 Task: Plan a birthday party for your friend on the 8th at 6:00 PM.
Action: Mouse moved to (77, 112)
Screenshot: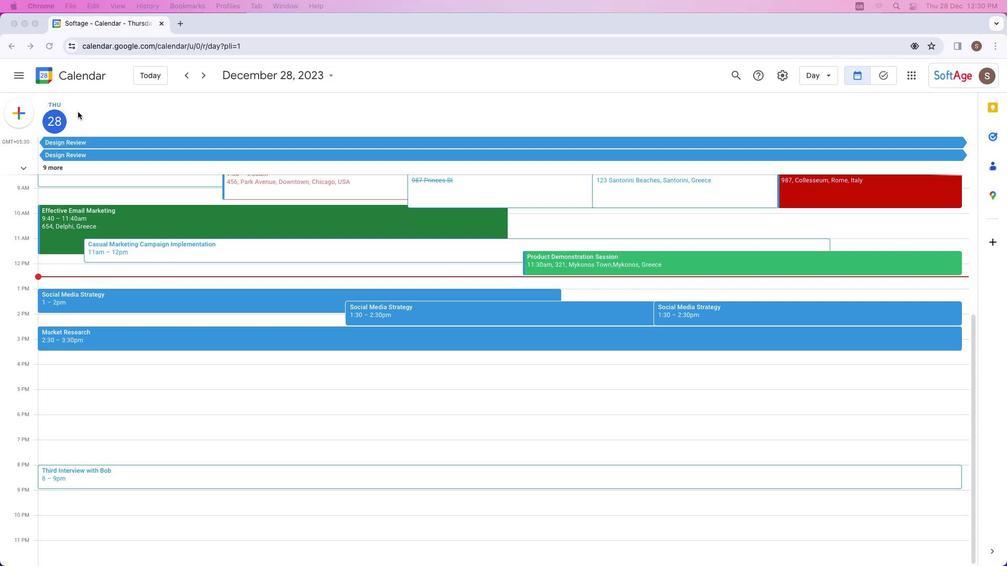 
Action: Mouse pressed left at (77, 112)
Screenshot: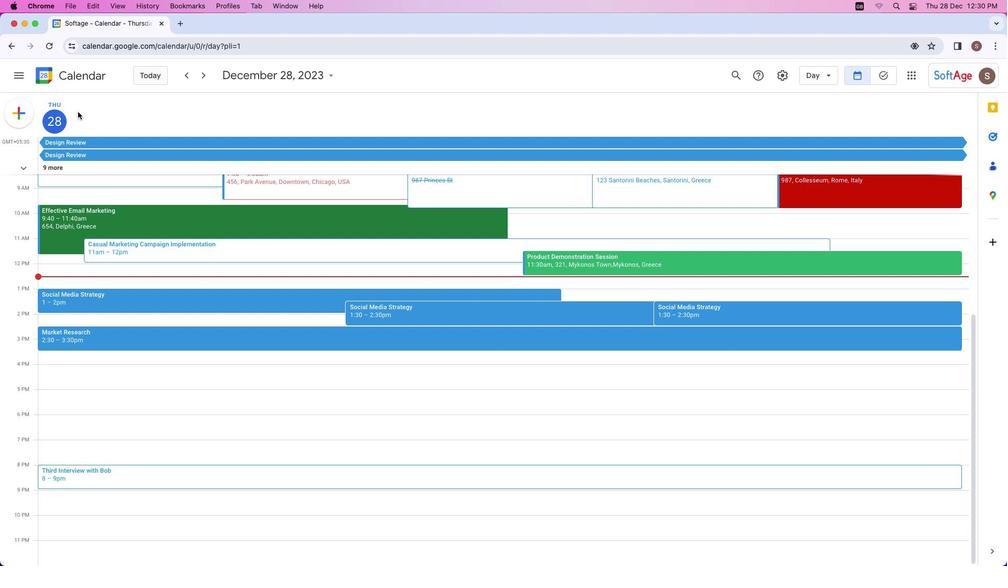 
Action: Mouse moved to (13, 114)
Screenshot: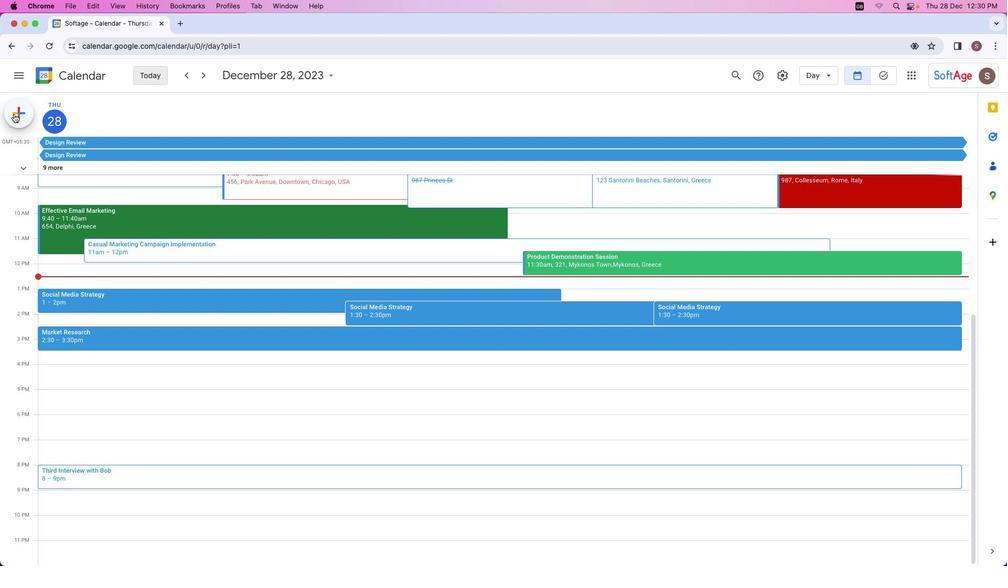 
Action: Mouse pressed left at (13, 114)
Screenshot: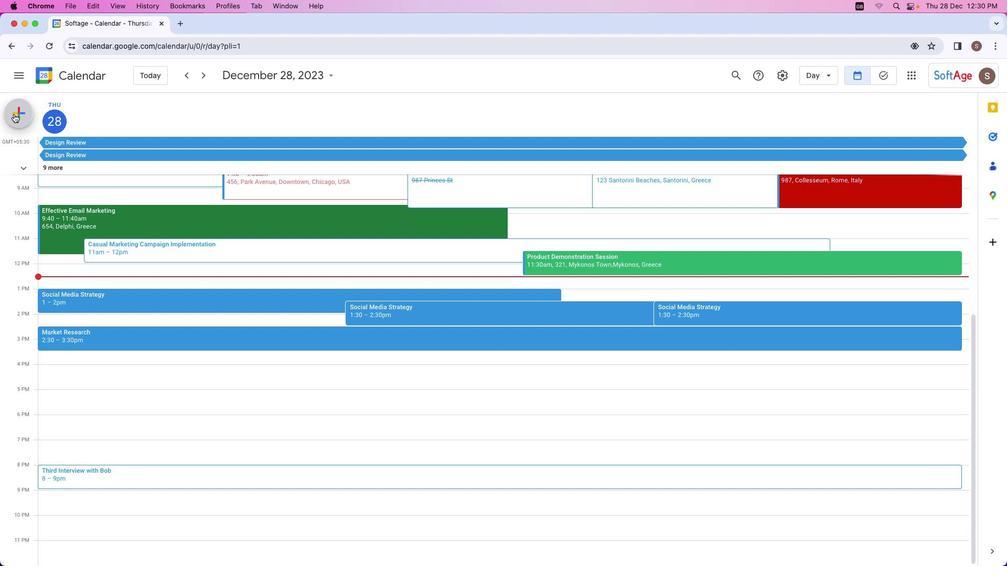 
Action: Mouse moved to (29, 141)
Screenshot: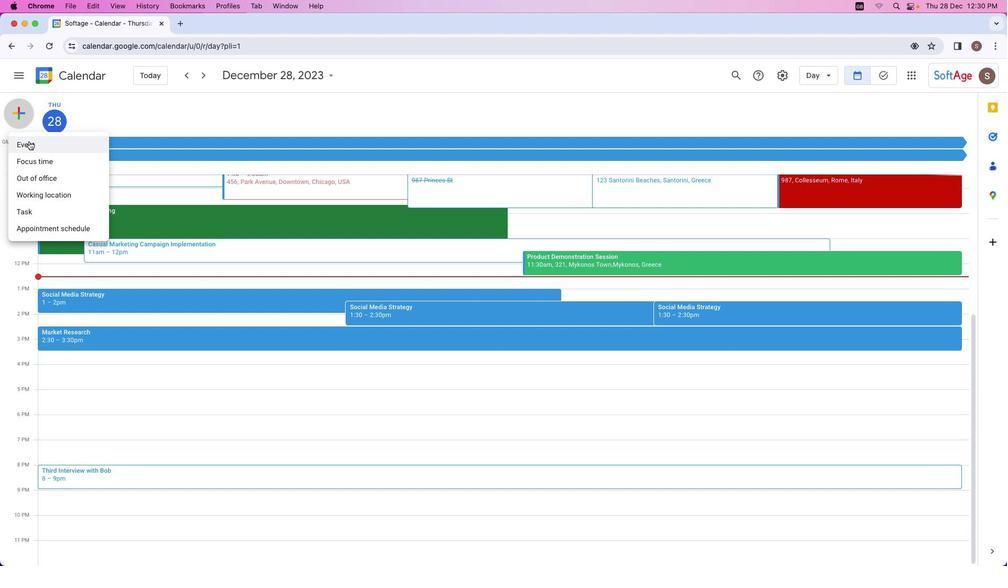 
Action: Mouse pressed left at (29, 141)
Screenshot: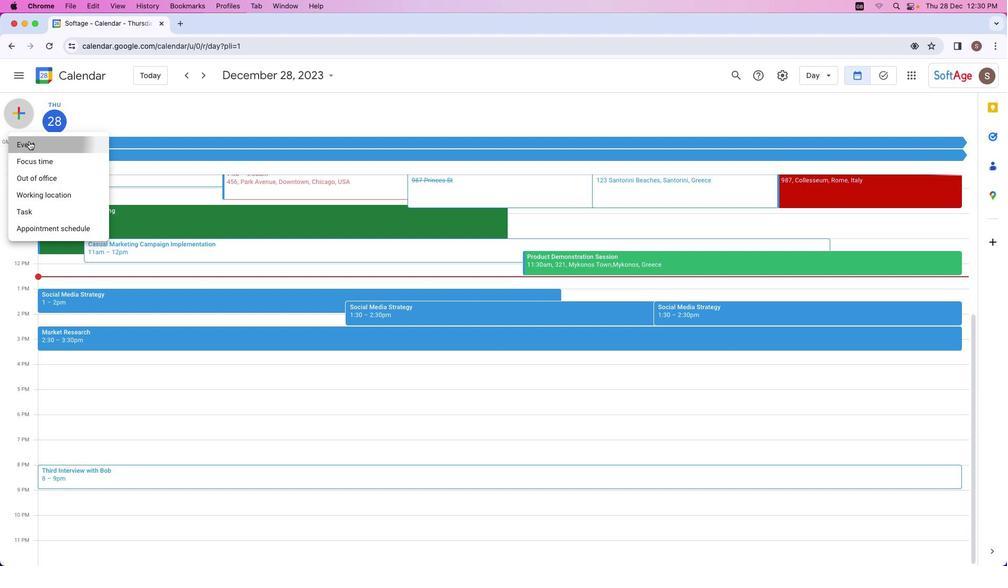 
Action: Mouse moved to (385, 207)
Screenshot: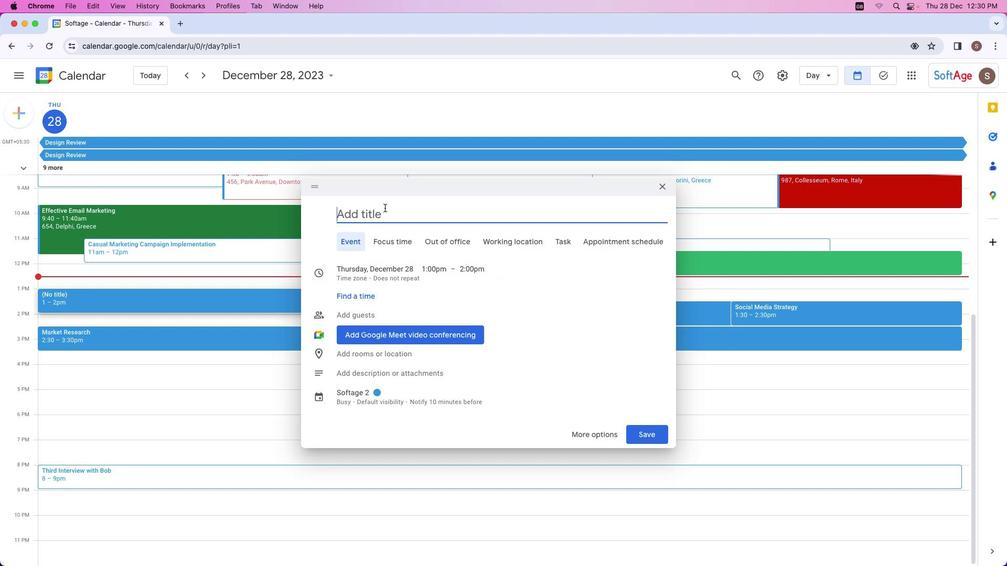 
Action: Mouse pressed left at (385, 207)
Screenshot: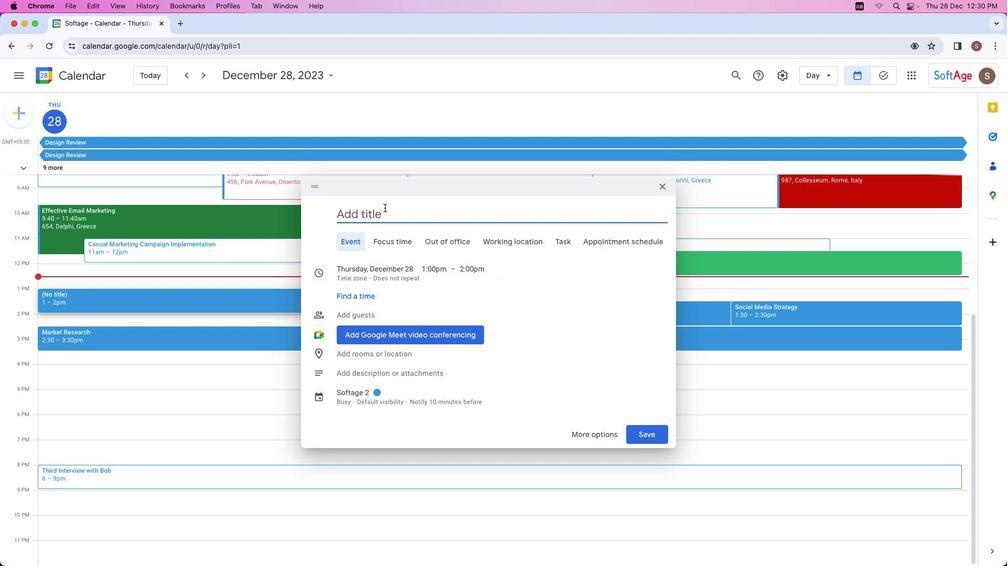 
Action: Key pressed Key.shift'B''i''r''t''h''d''a''y'Key.spaceKey.shift_r'P''a''r''t''y'
Screenshot: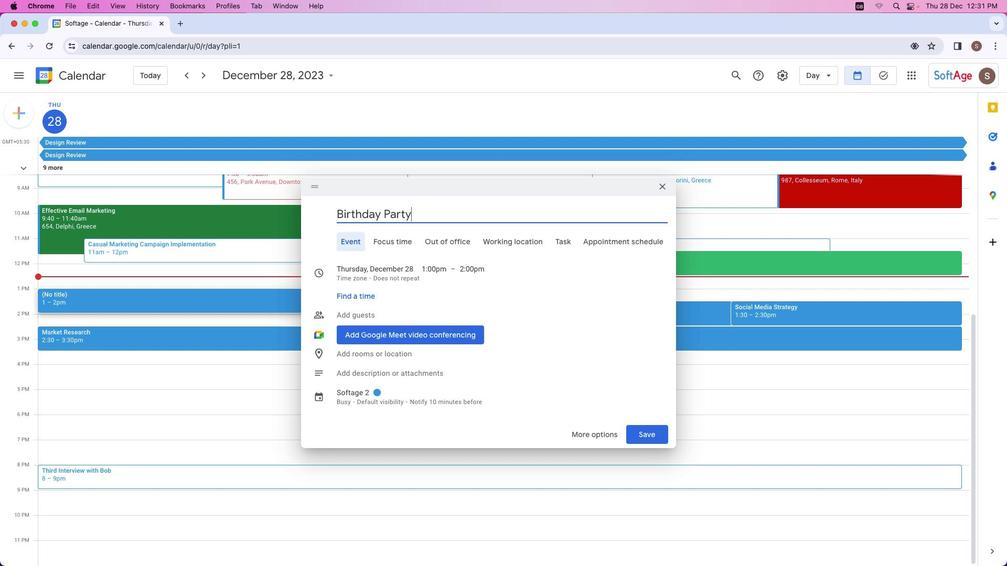 
Action: Mouse moved to (370, 273)
Screenshot: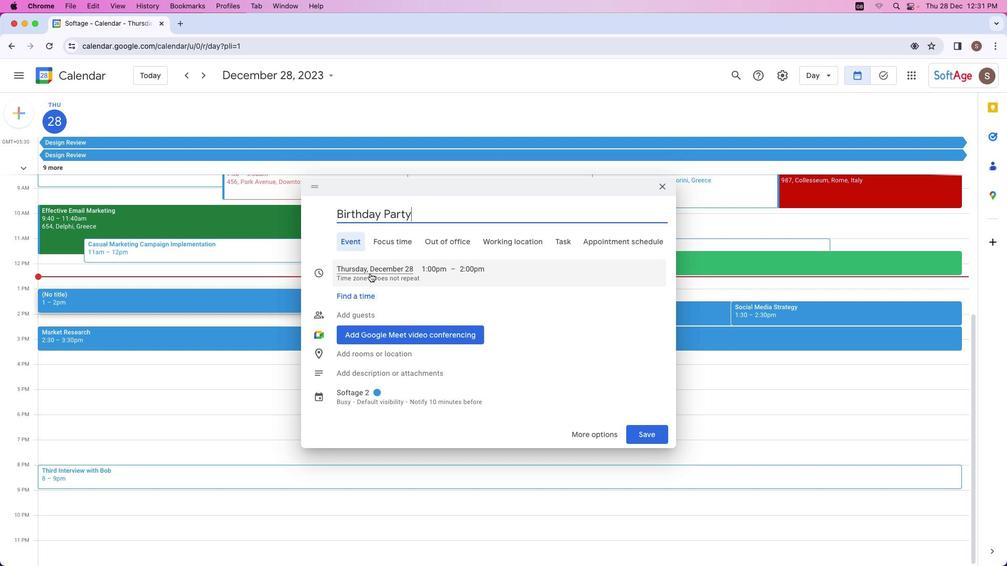 
Action: Mouse pressed left at (370, 273)
Screenshot: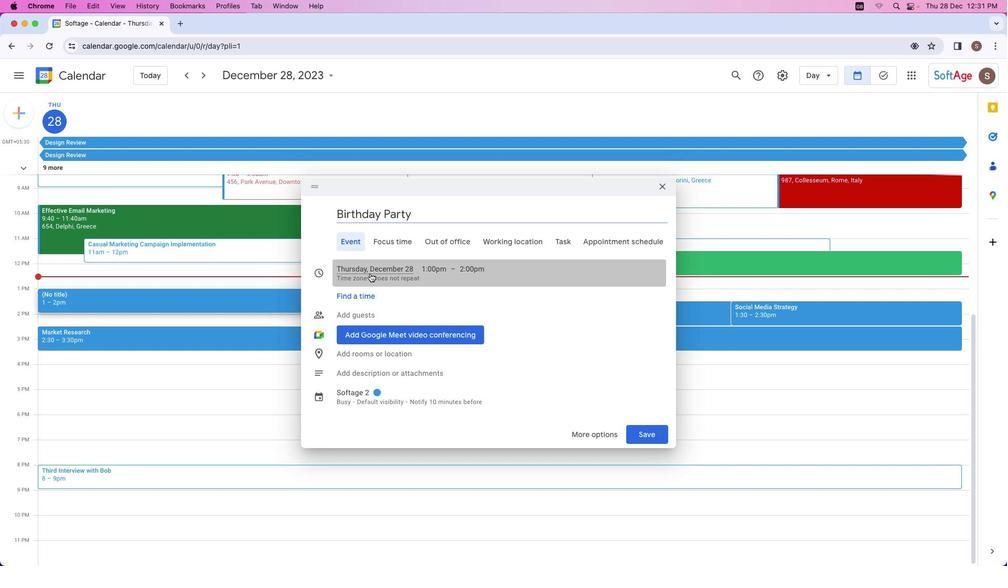 
Action: Mouse moved to (464, 292)
Screenshot: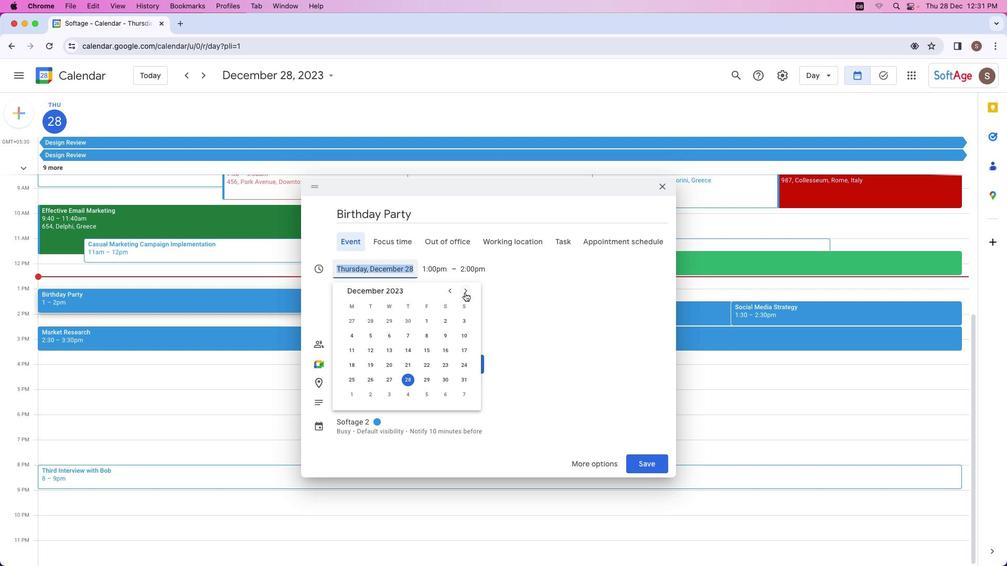 
Action: Mouse pressed left at (464, 292)
Screenshot: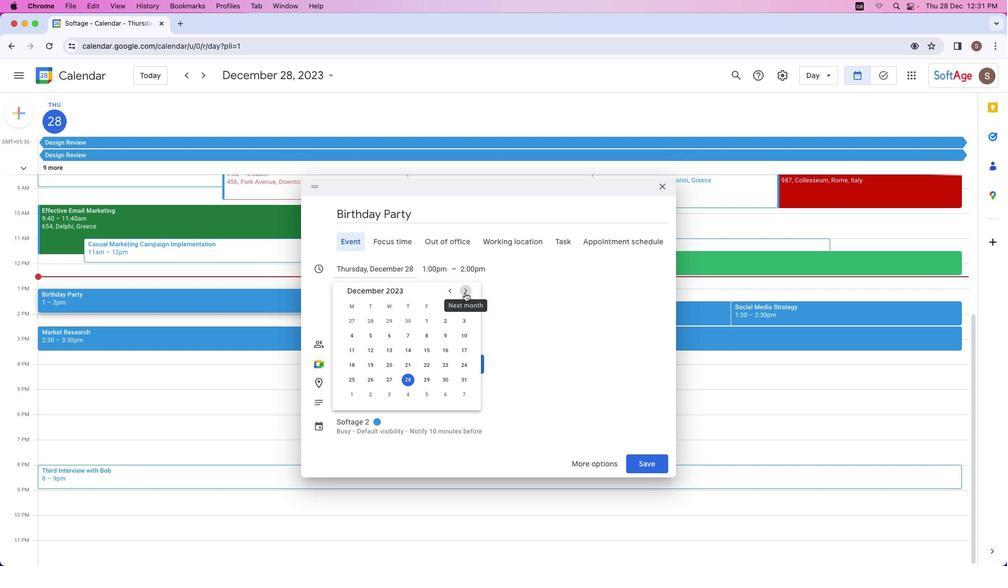 
Action: Mouse moved to (354, 336)
Screenshot: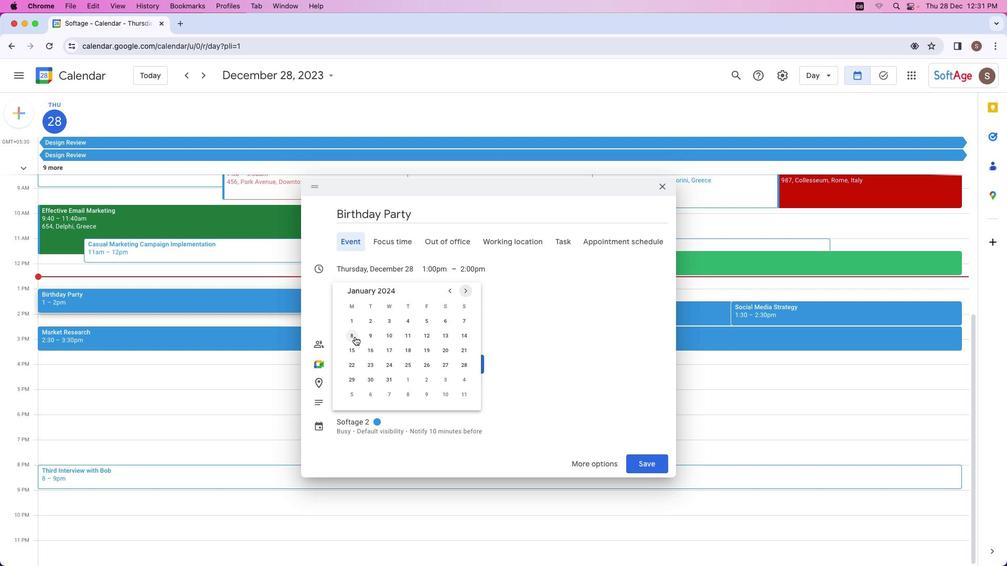 
Action: Mouse pressed left at (354, 336)
Screenshot: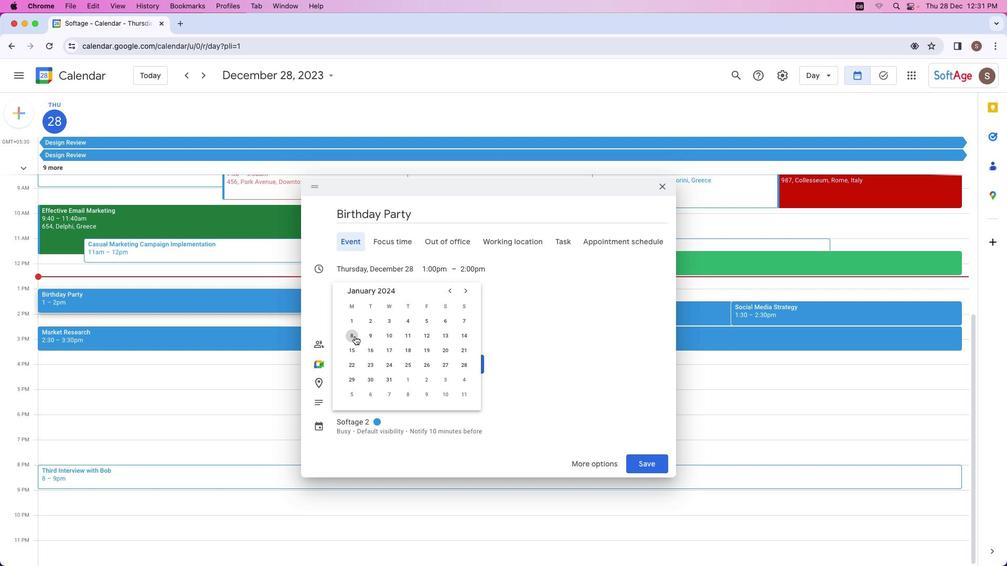 
Action: Mouse moved to (441, 270)
Screenshot: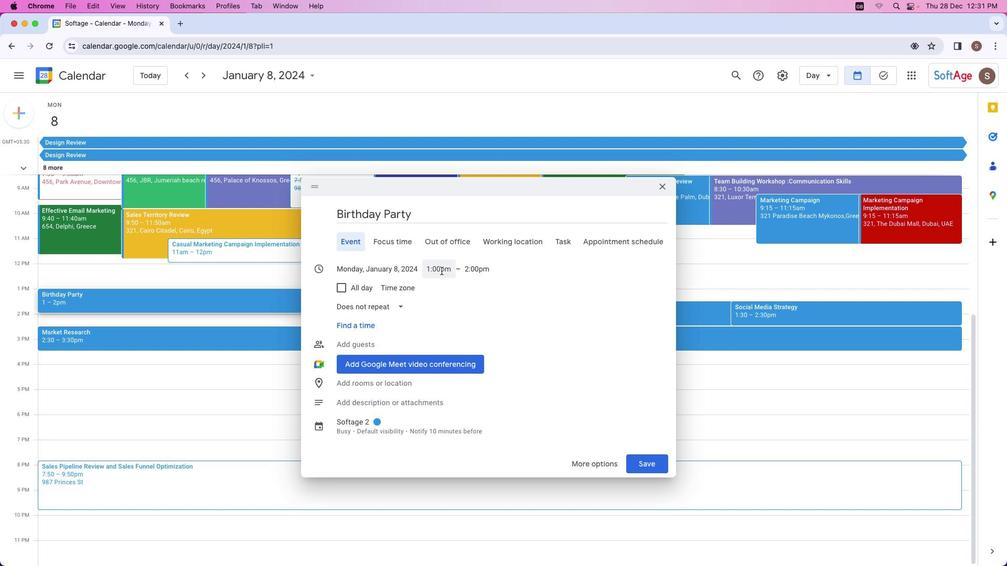 
Action: Mouse pressed left at (441, 270)
Screenshot: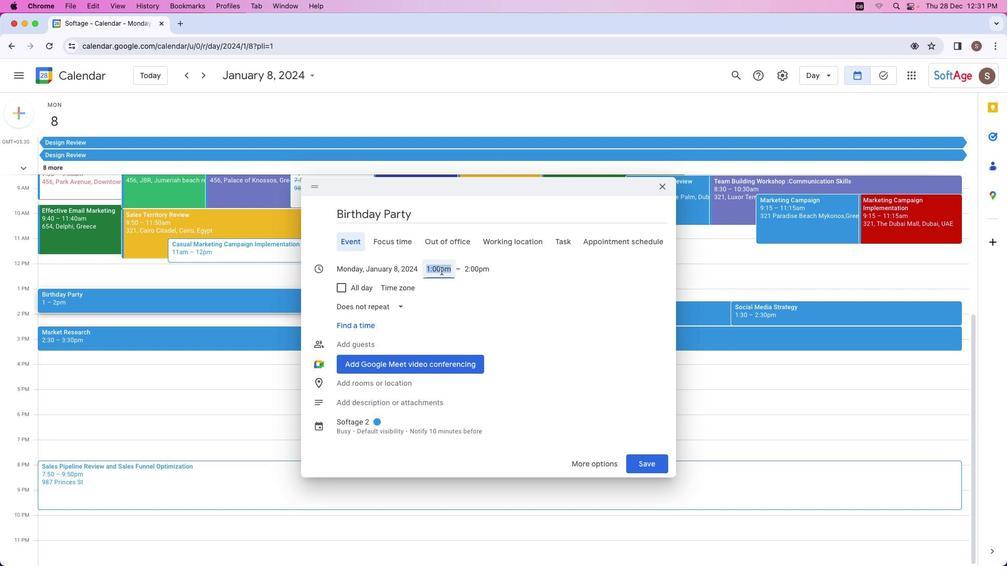 
Action: Mouse moved to (443, 331)
Screenshot: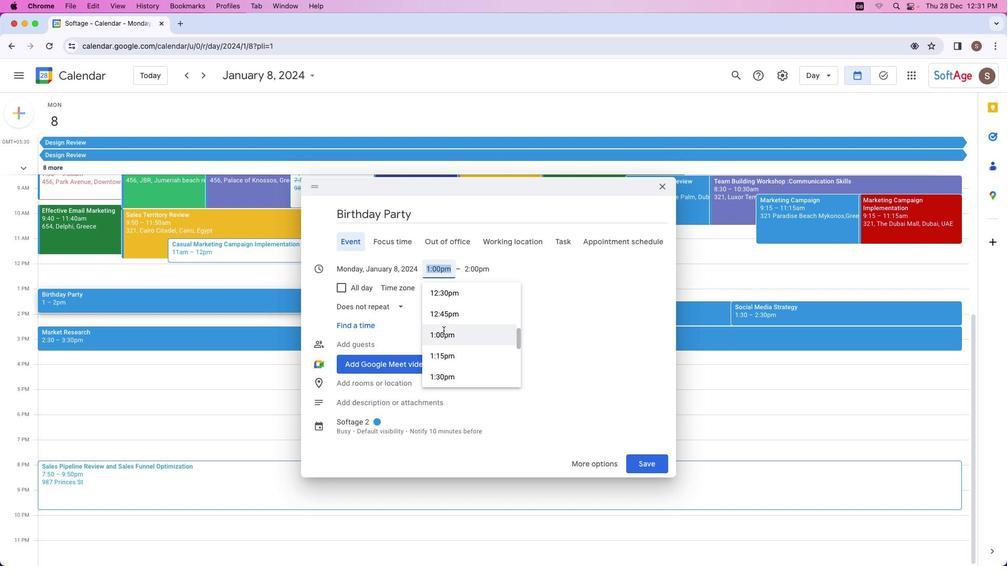 
Action: Mouse scrolled (443, 331) with delta (0, 0)
Screenshot: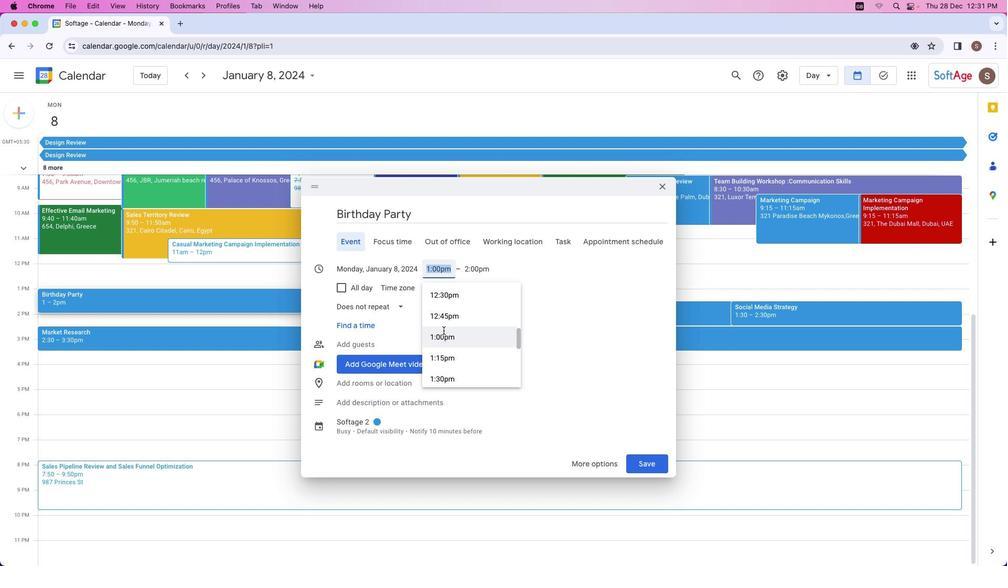 
Action: Mouse scrolled (443, 331) with delta (0, 0)
Screenshot: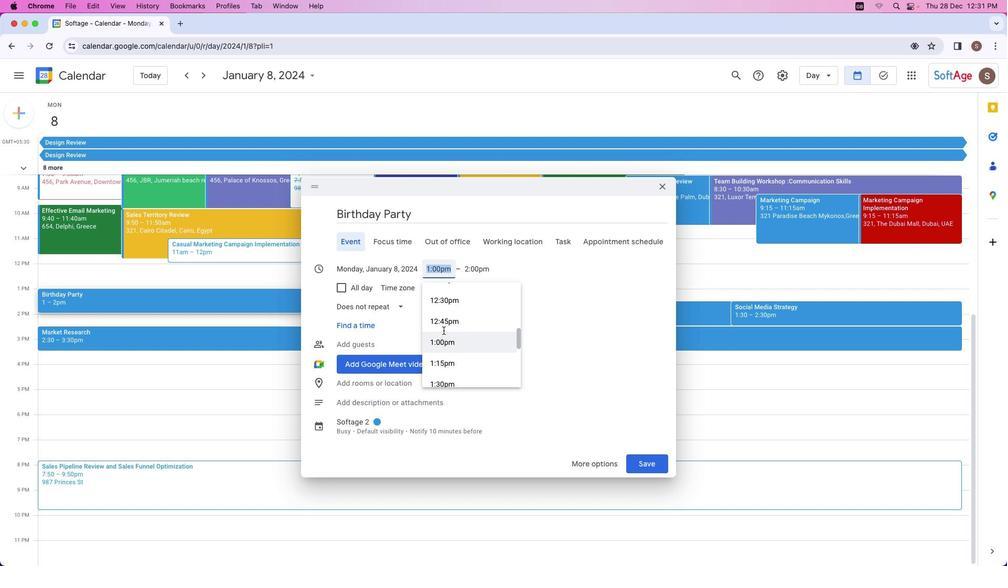 
Action: Mouse scrolled (443, 331) with delta (0, 0)
Screenshot: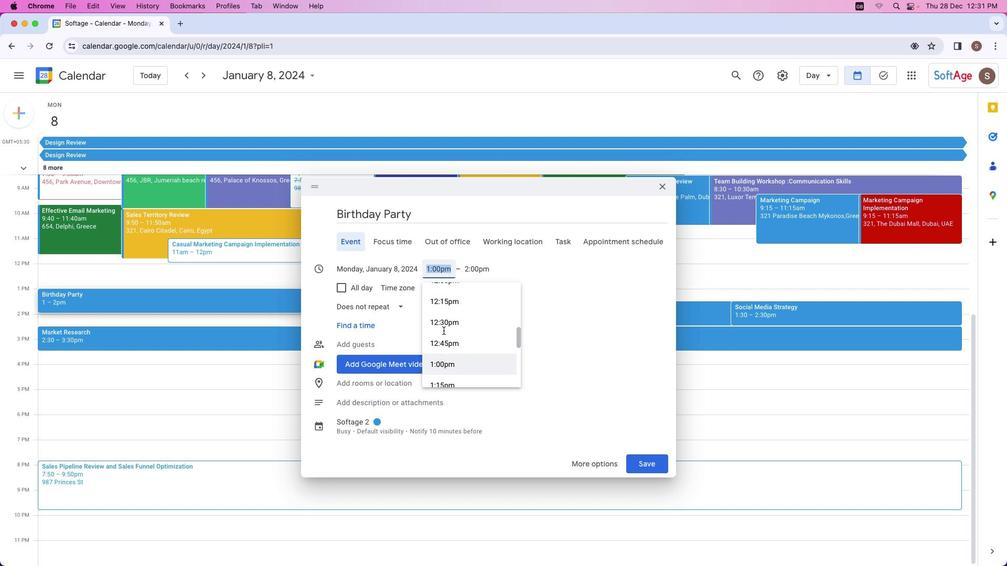 
Action: Mouse scrolled (443, 331) with delta (0, 0)
Screenshot: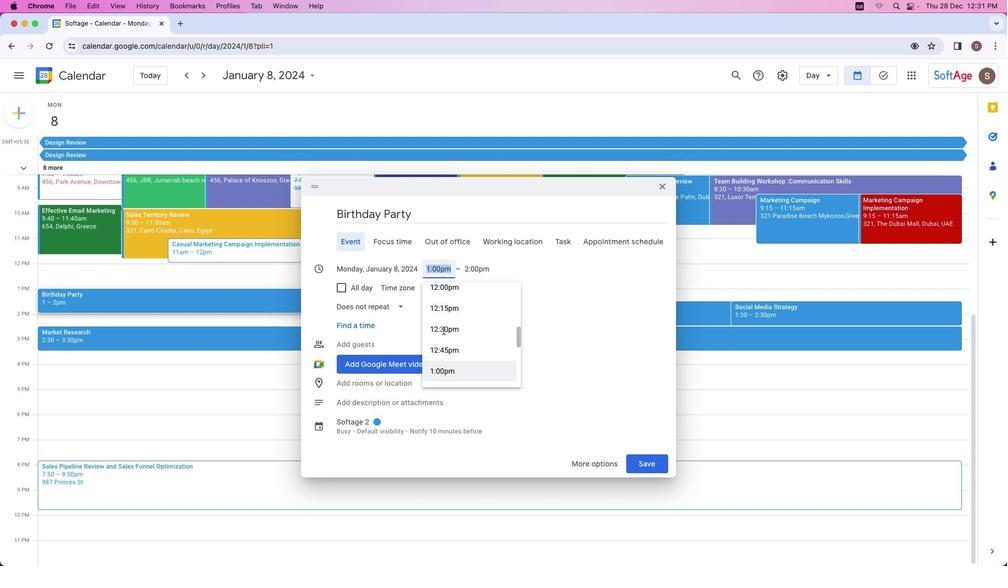 
Action: Mouse scrolled (443, 331) with delta (0, 0)
Screenshot: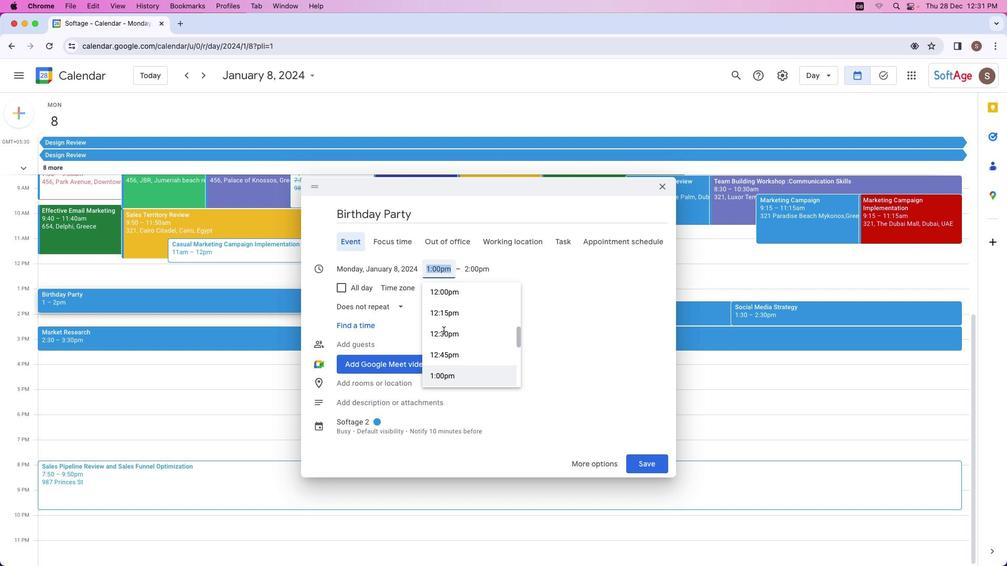 
Action: Mouse scrolled (443, 331) with delta (0, 0)
Screenshot: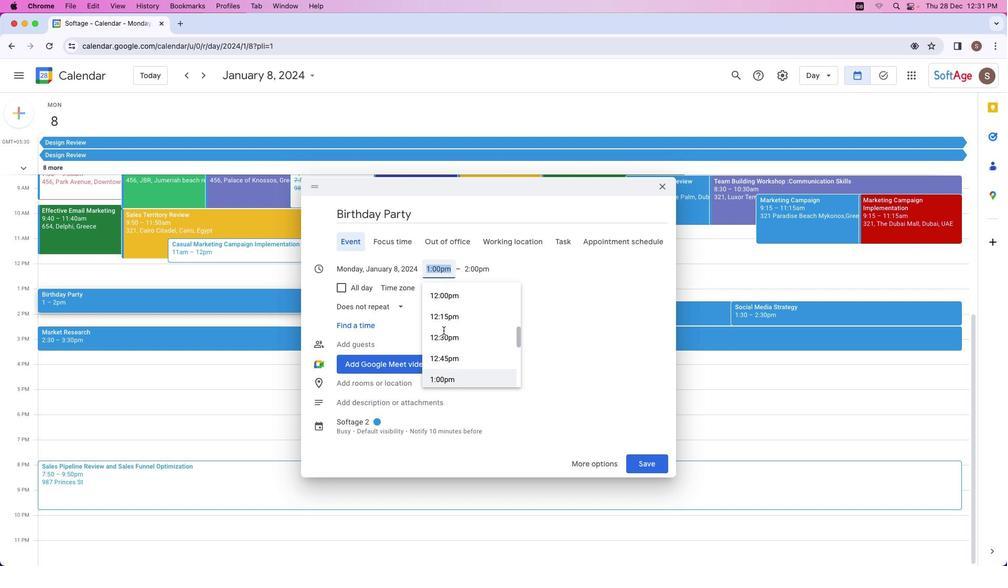 
Action: Mouse scrolled (443, 331) with delta (0, 0)
Screenshot: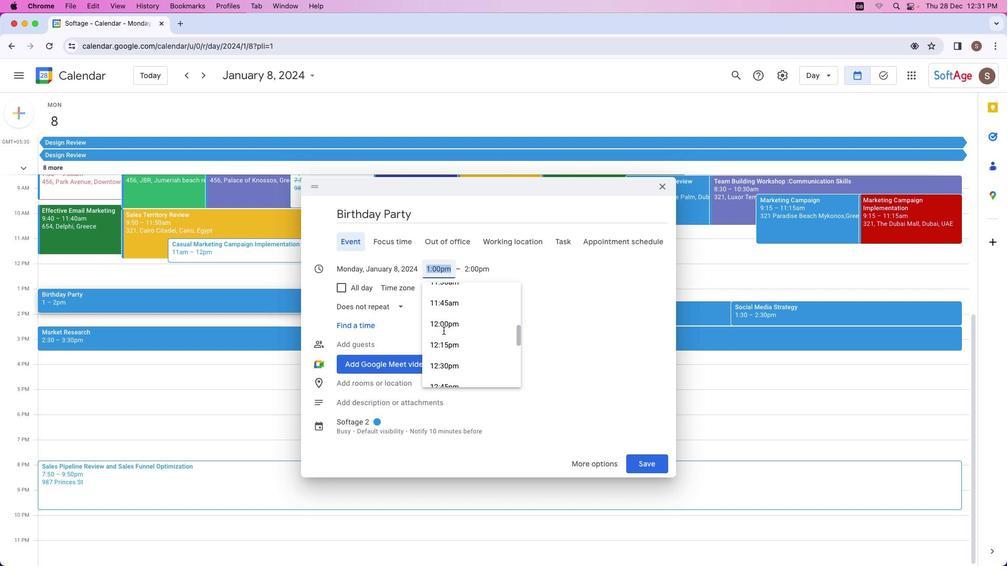 
Action: Mouse scrolled (443, 331) with delta (0, 0)
Screenshot: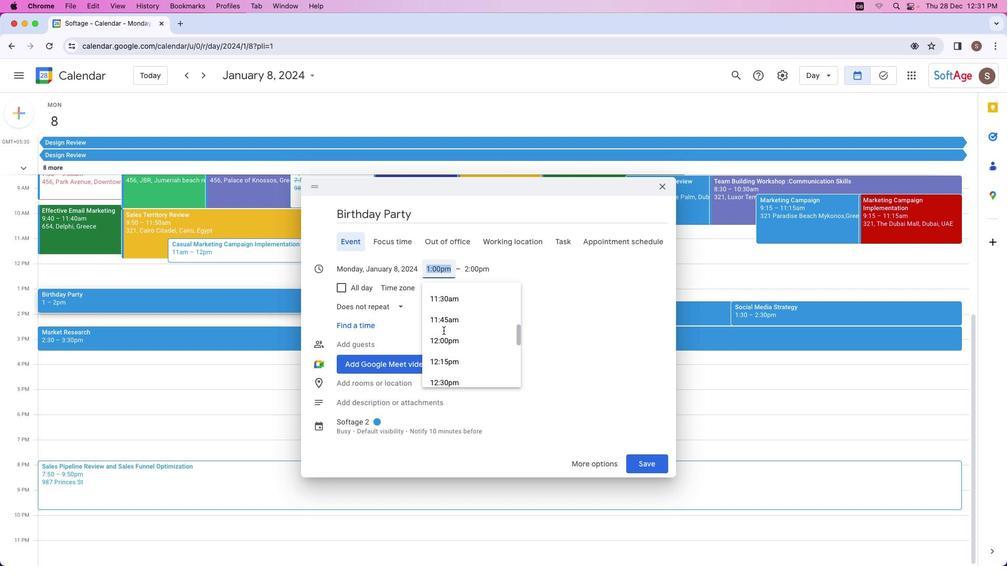 
Action: Mouse scrolled (443, 331) with delta (0, 0)
Screenshot: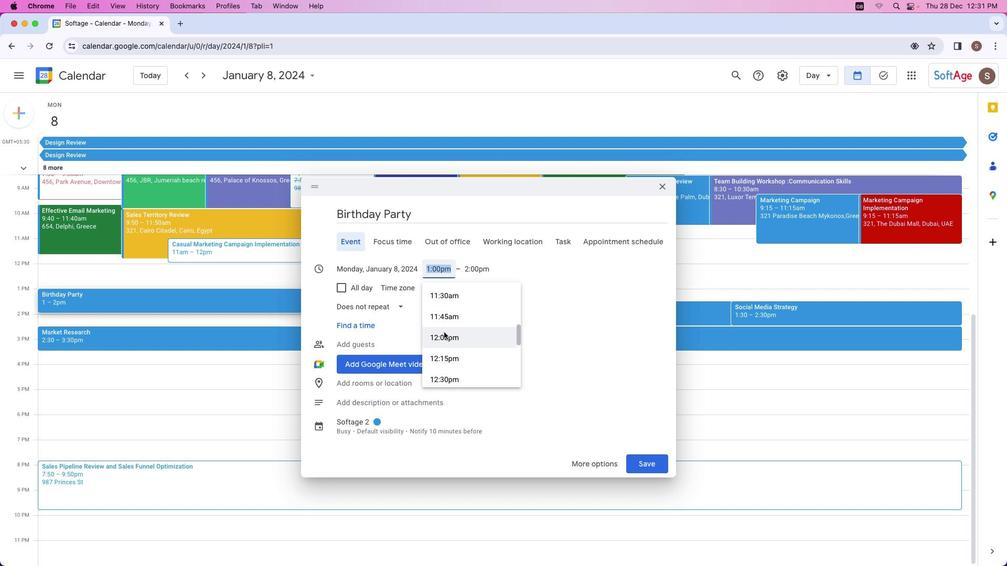 
Action: Mouse moved to (443, 332)
Screenshot: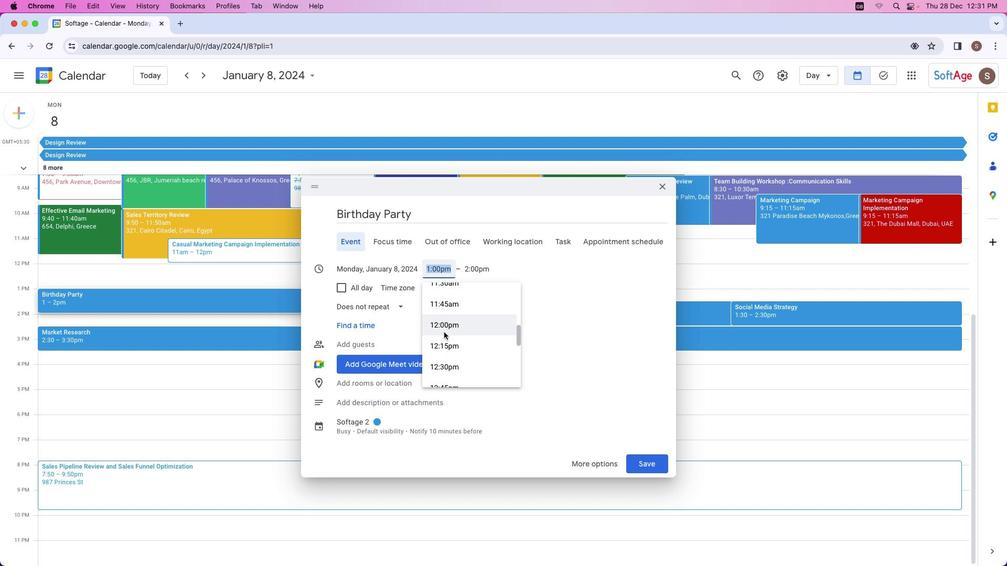 
Action: Mouse scrolled (443, 332) with delta (0, 0)
Screenshot: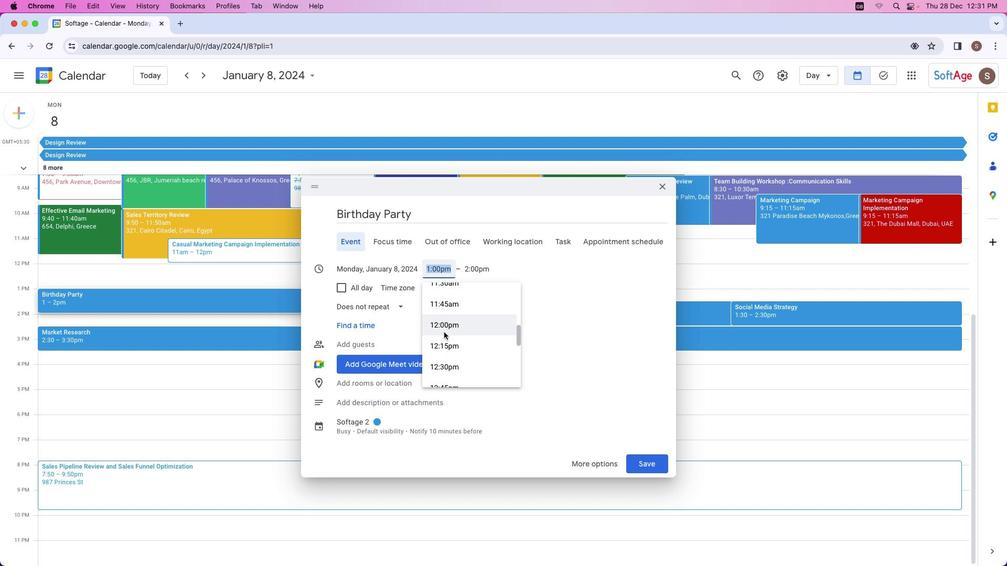 
Action: Mouse scrolled (443, 332) with delta (0, 0)
Screenshot: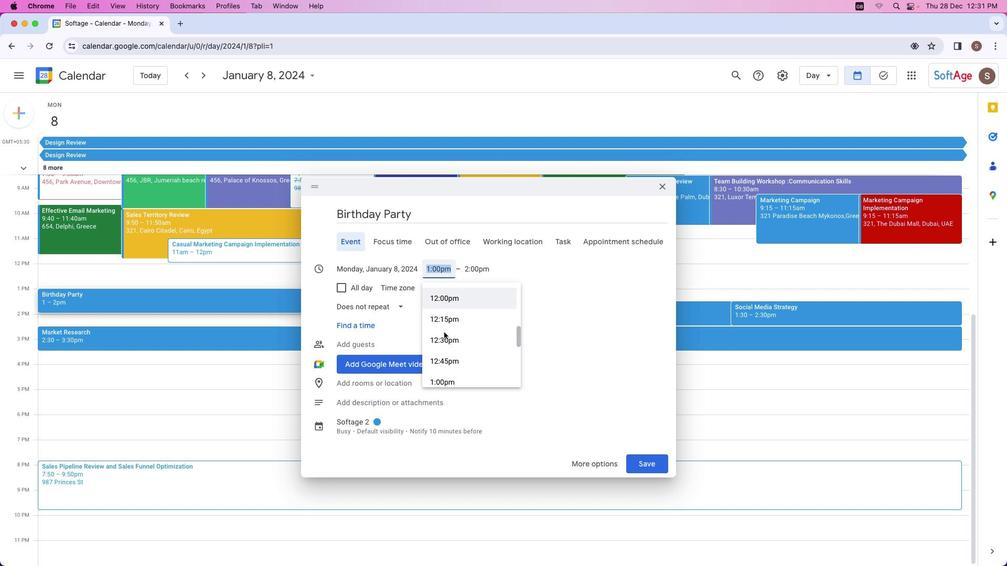 
Action: Mouse scrolled (443, 332) with delta (0, -1)
Screenshot: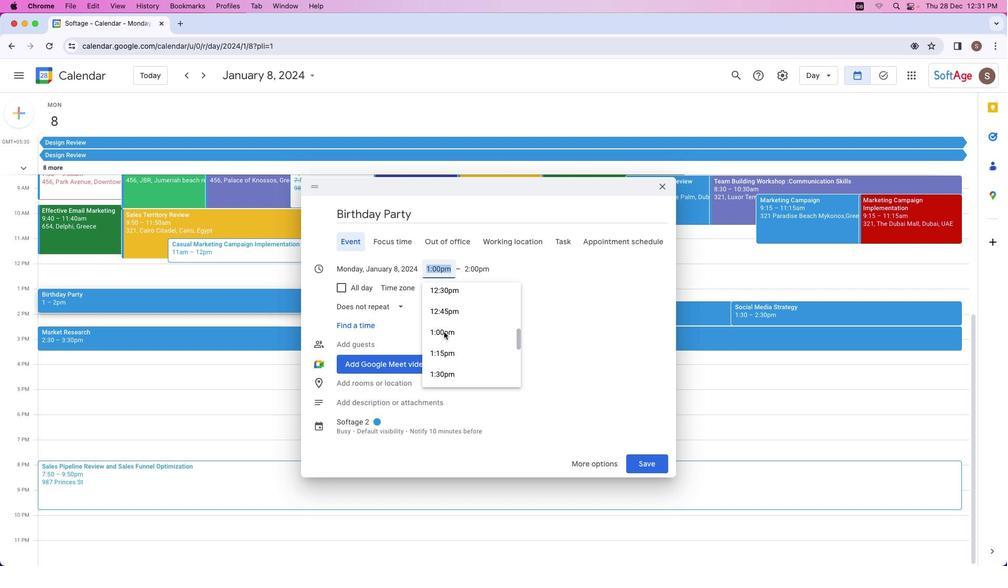 
Action: Mouse scrolled (443, 332) with delta (0, 0)
Screenshot: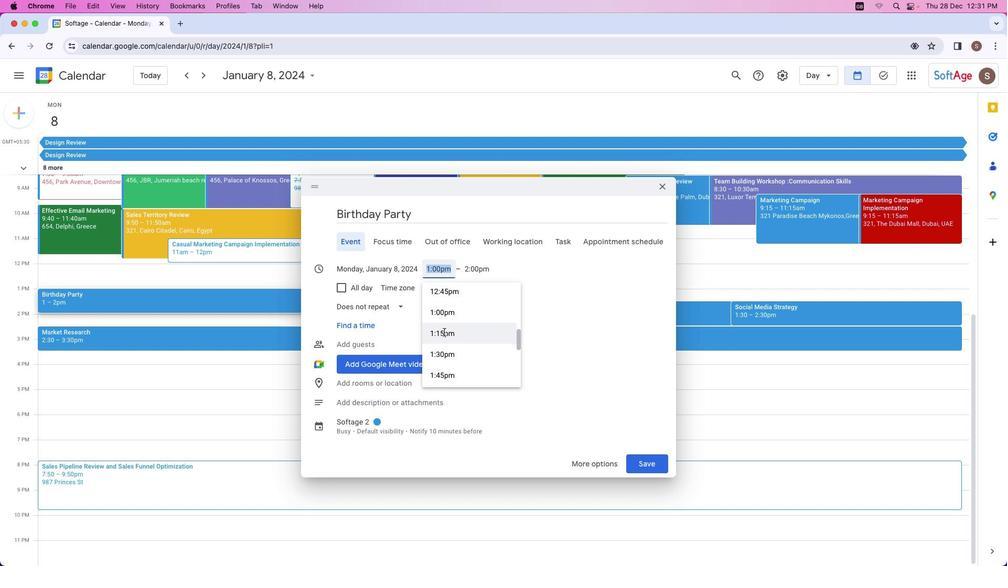 
Action: Mouse scrolled (443, 332) with delta (0, 0)
Screenshot: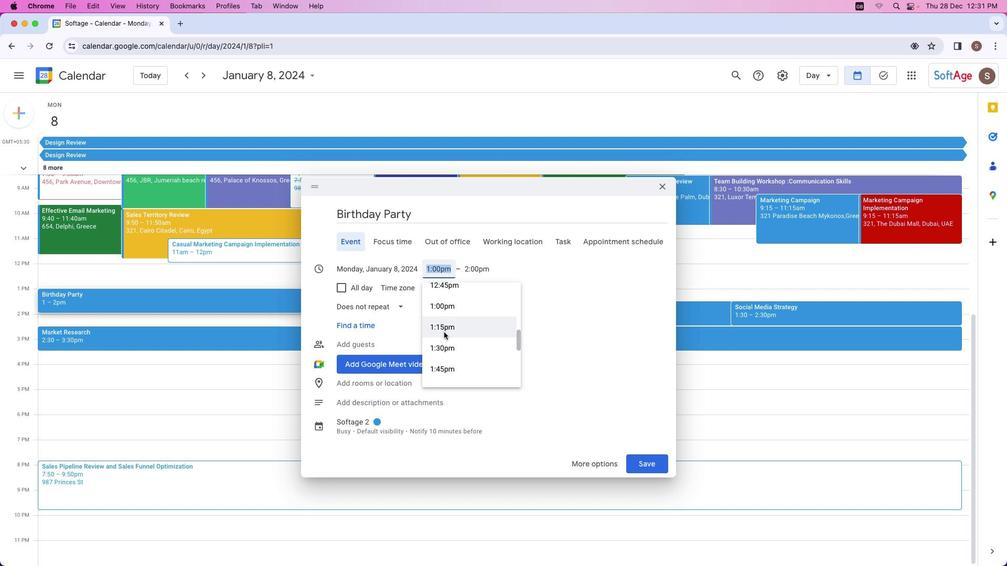 
Action: Mouse moved to (444, 332)
Screenshot: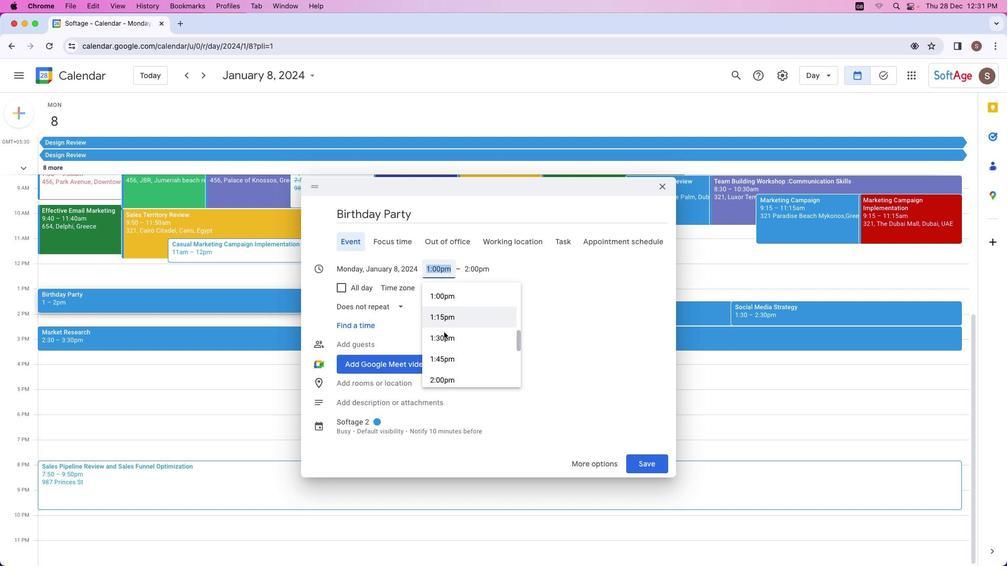 
Action: Mouse scrolled (444, 332) with delta (0, 0)
Screenshot: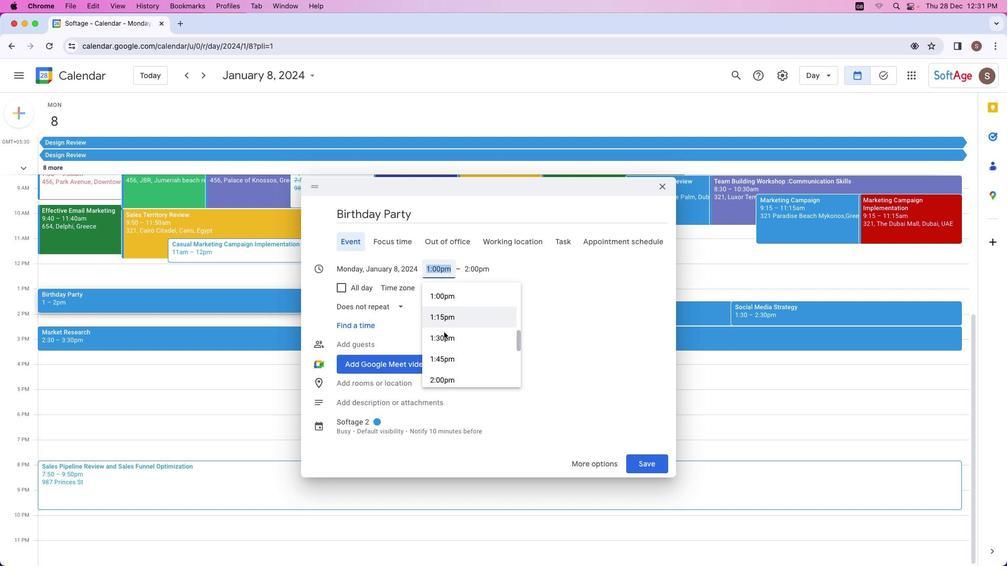
Action: Mouse scrolled (444, 332) with delta (0, 0)
Screenshot: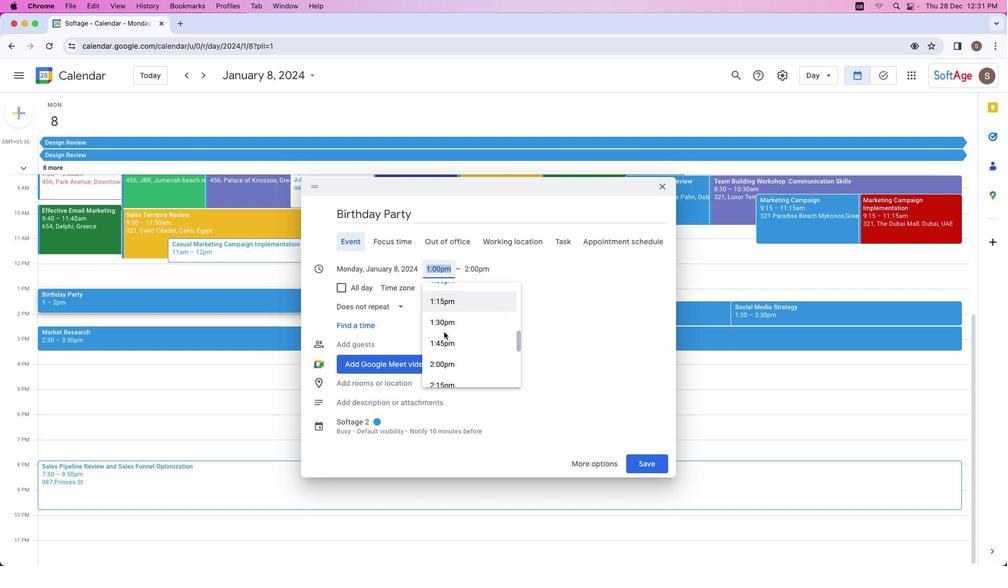 
Action: Mouse scrolled (444, 332) with delta (0, 0)
Screenshot: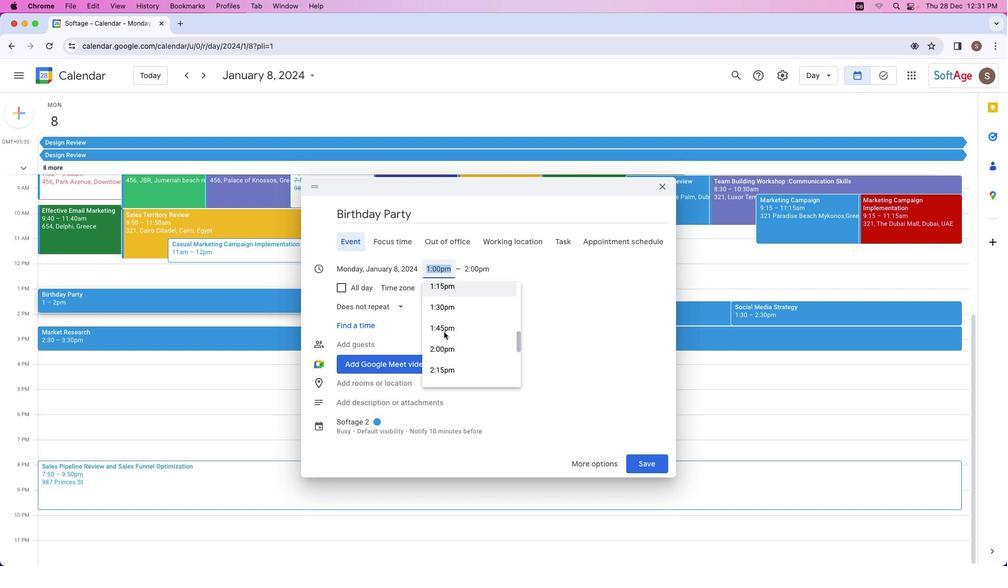 
Action: Mouse scrolled (444, 332) with delta (0, -1)
Screenshot: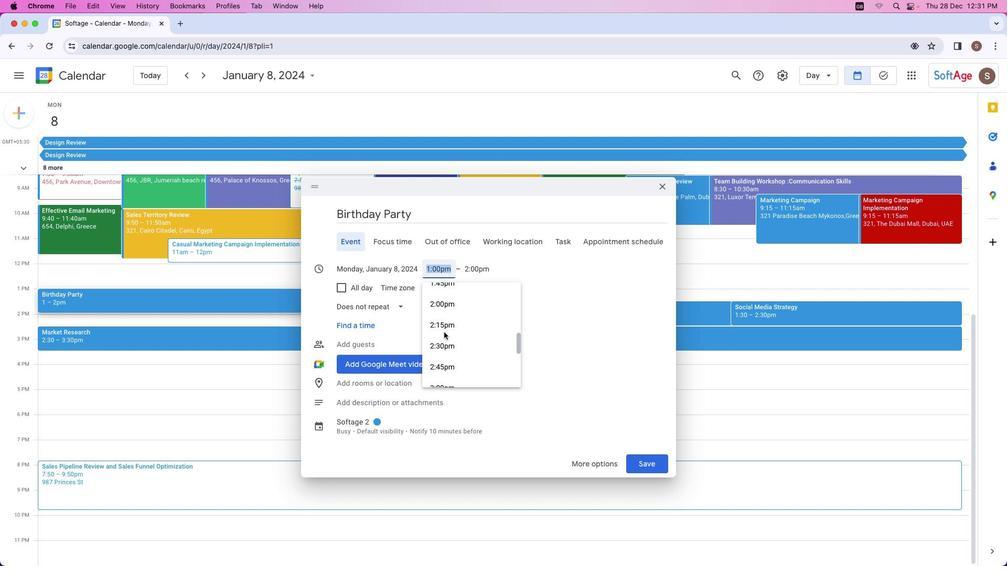 
Action: Mouse scrolled (444, 332) with delta (0, 0)
Screenshot: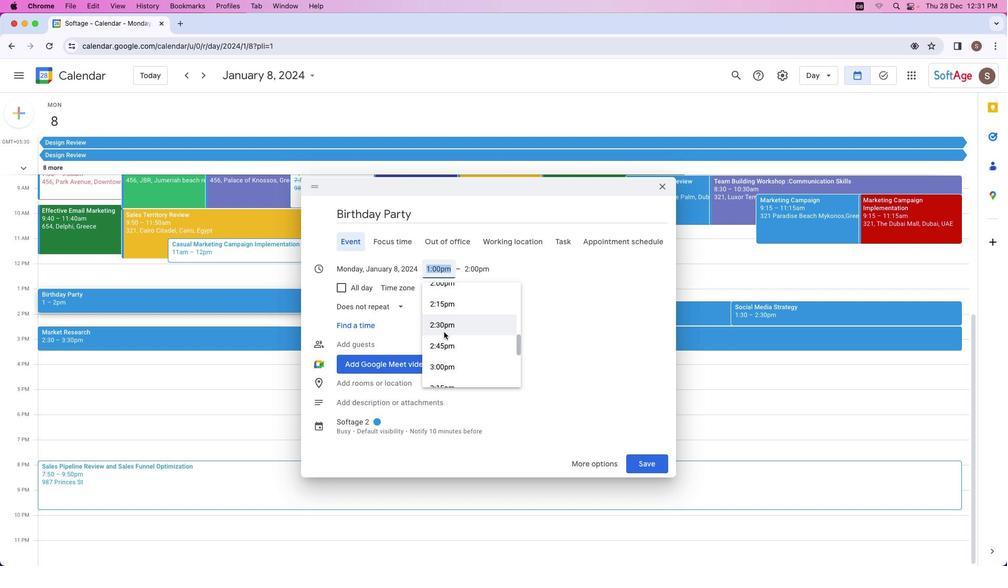 
Action: Mouse scrolled (444, 332) with delta (0, 0)
Screenshot: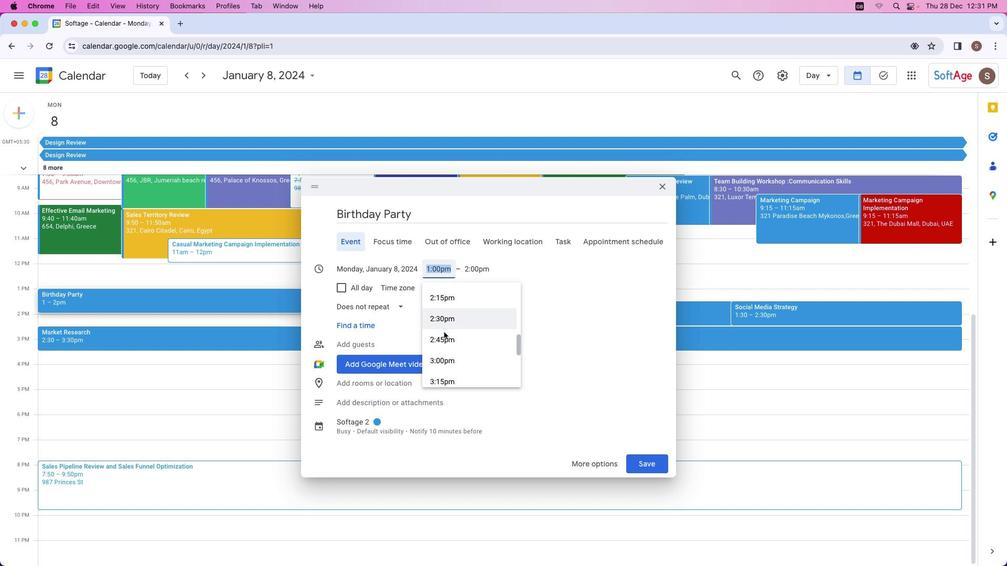 
Action: Mouse scrolled (444, 332) with delta (0, 0)
Screenshot: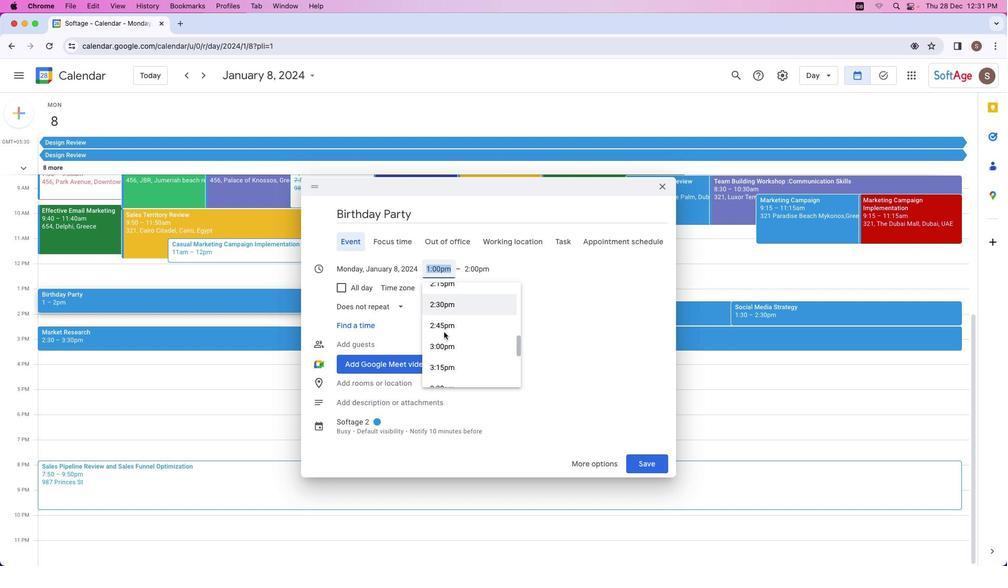 
Action: Mouse scrolled (444, 332) with delta (0, 0)
Screenshot: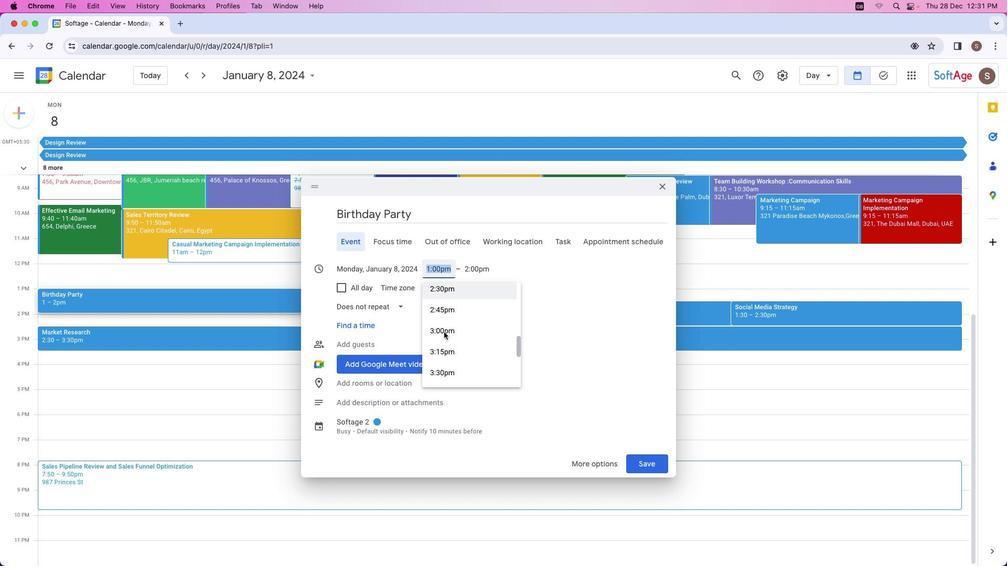 
Action: Mouse scrolled (444, 332) with delta (0, 0)
Screenshot: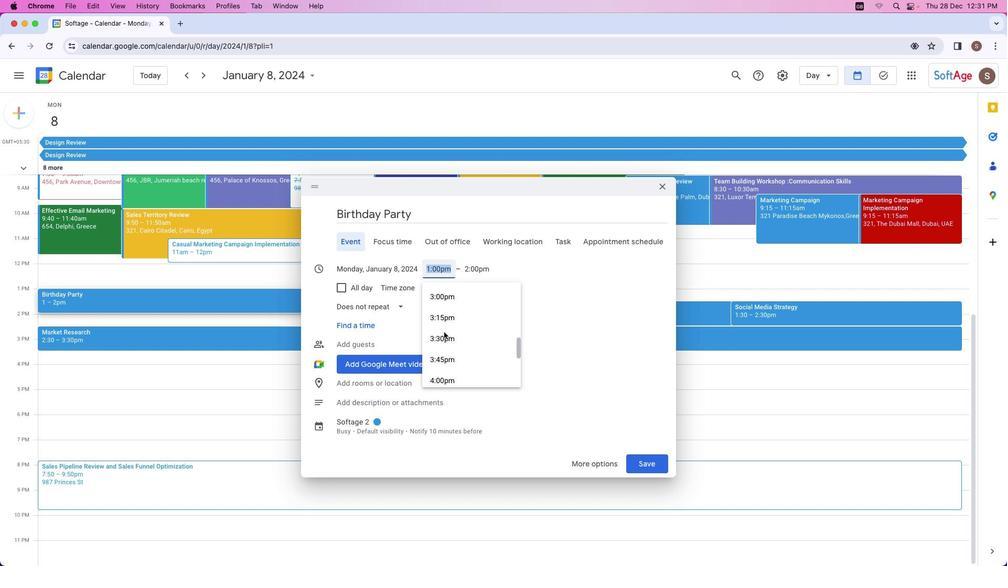 
Action: Mouse scrolled (444, 332) with delta (0, 0)
Screenshot: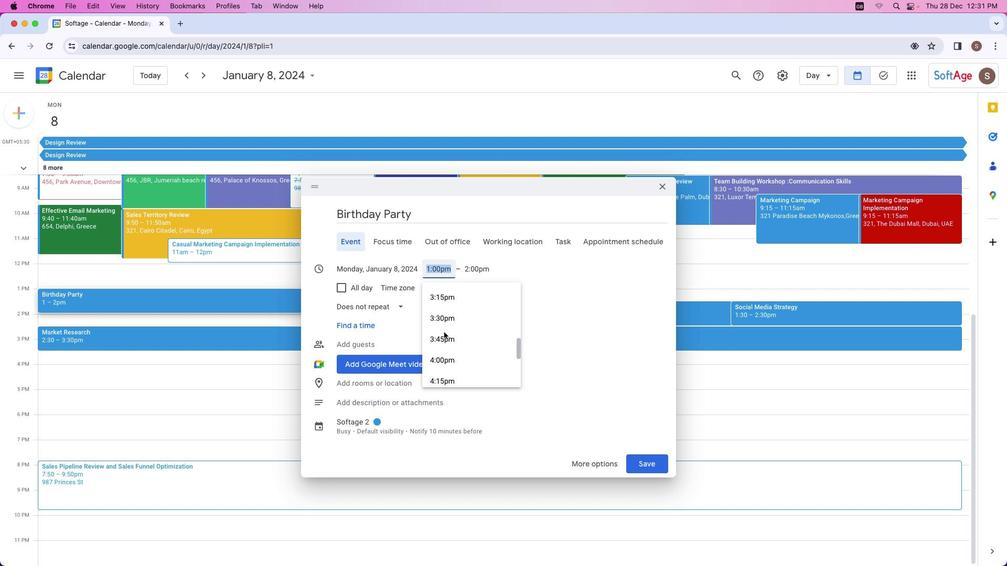 
Action: Mouse scrolled (444, 332) with delta (0, 0)
Screenshot: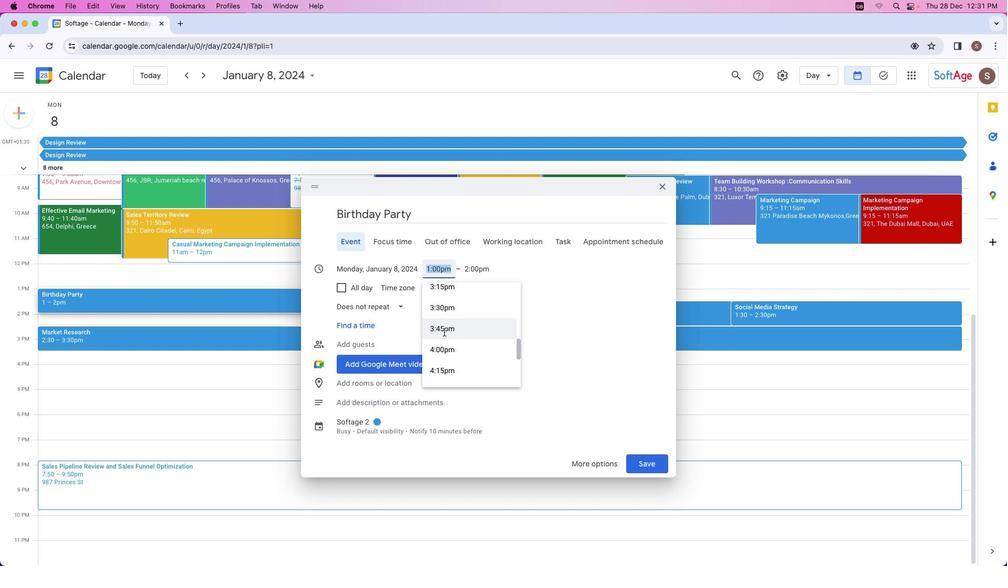 
Action: Mouse scrolled (444, 332) with delta (0, 0)
Screenshot: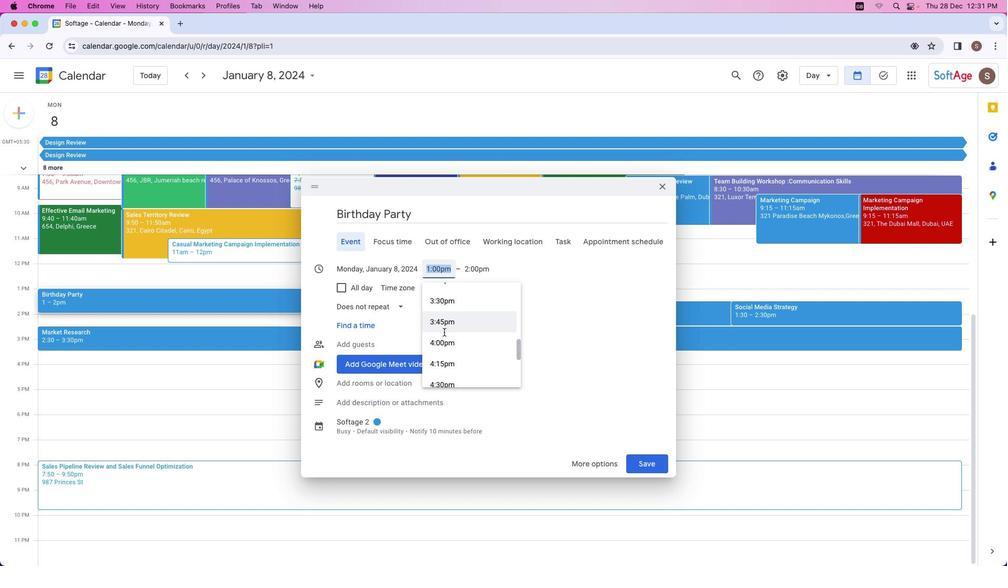 
Action: Mouse scrolled (444, 332) with delta (0, 0)
Screenshot: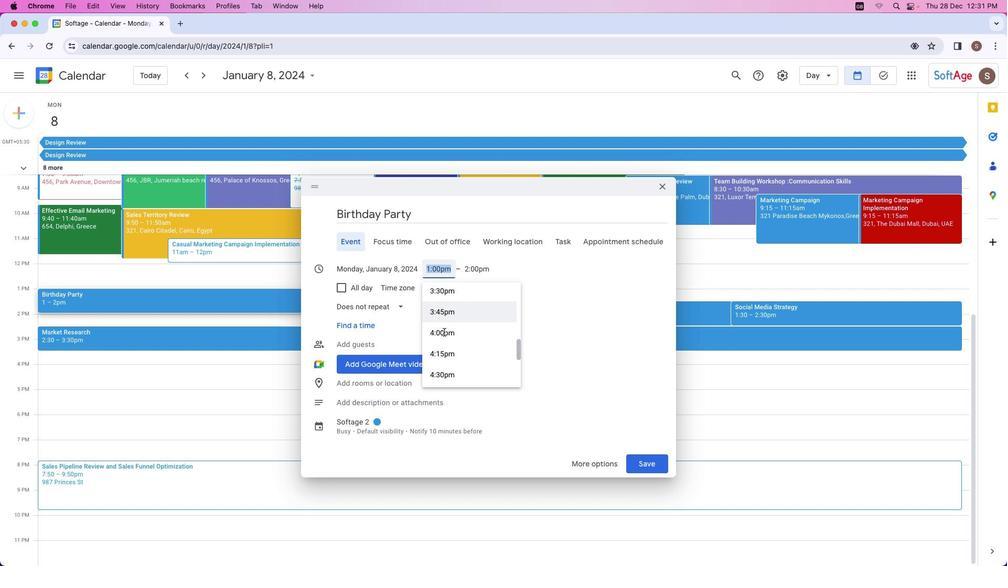 
Action: Mouse scrolled (444, 332) with delta (0, 0)
Screenshot: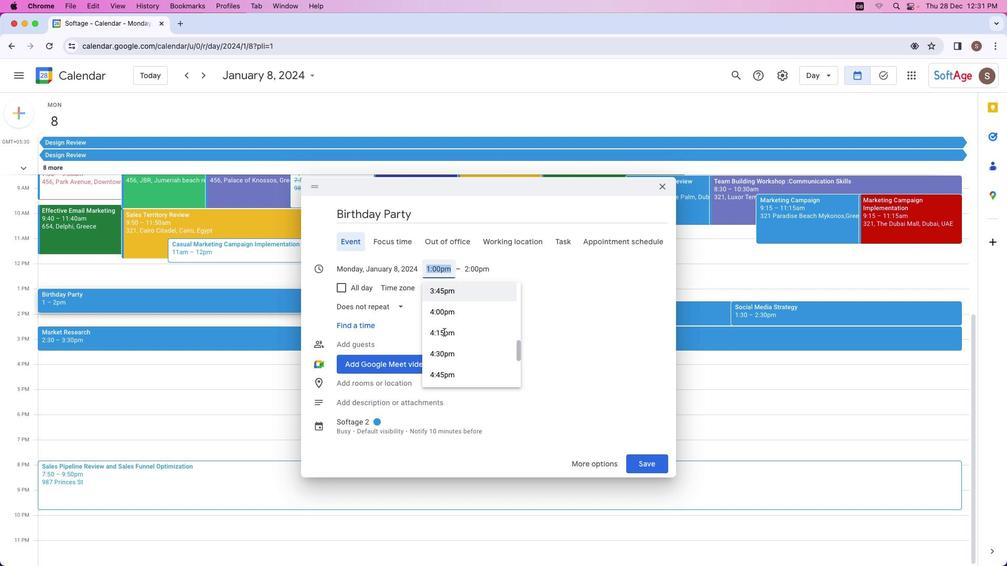 
Action: Mouse scrolled (444, 332) with delta (0, 0)
Screenshot: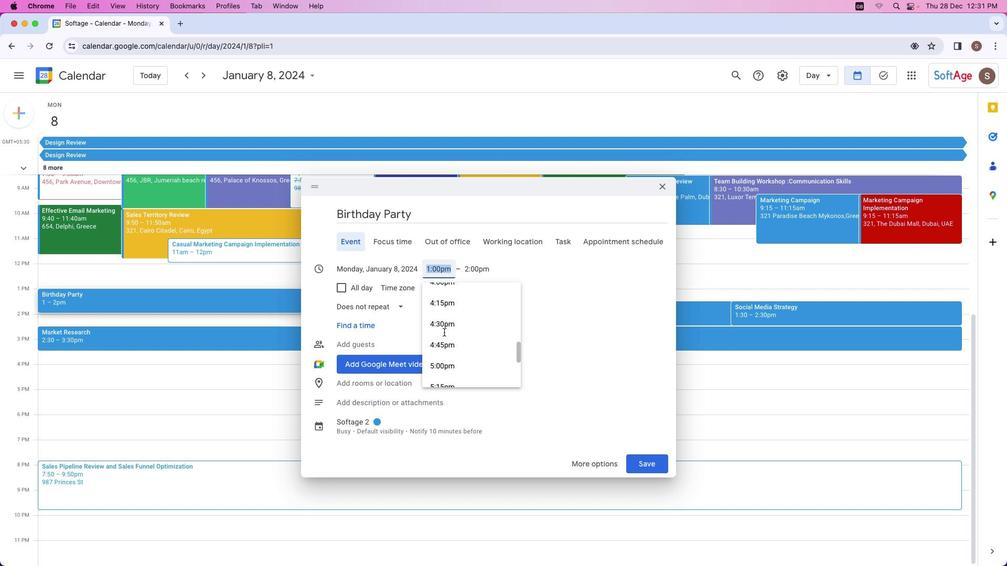 
Action: Mouse scrolled (444, 332) with delta (0, 0)
Screenshot: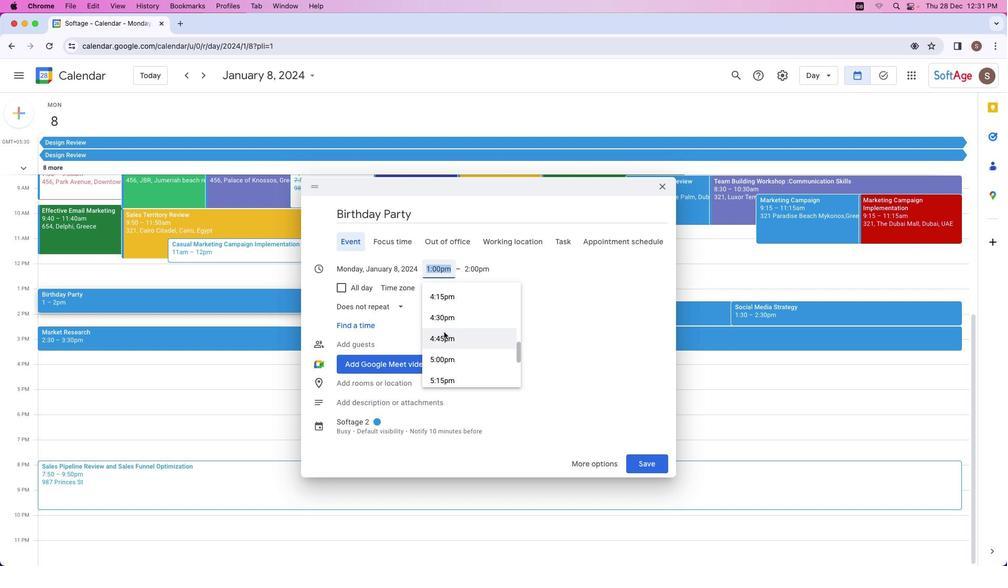 
Action: Mouse scrolled (444, 332) with delta (0, 0)
Screenshot: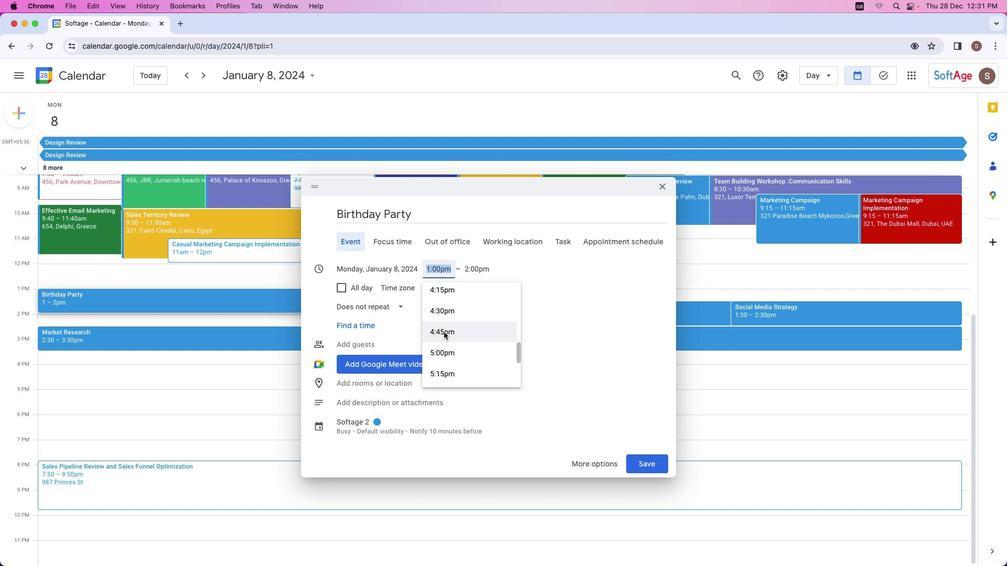 
Action: Mouse scrolled (444, 332) with delta (0, 0)
Screenshot: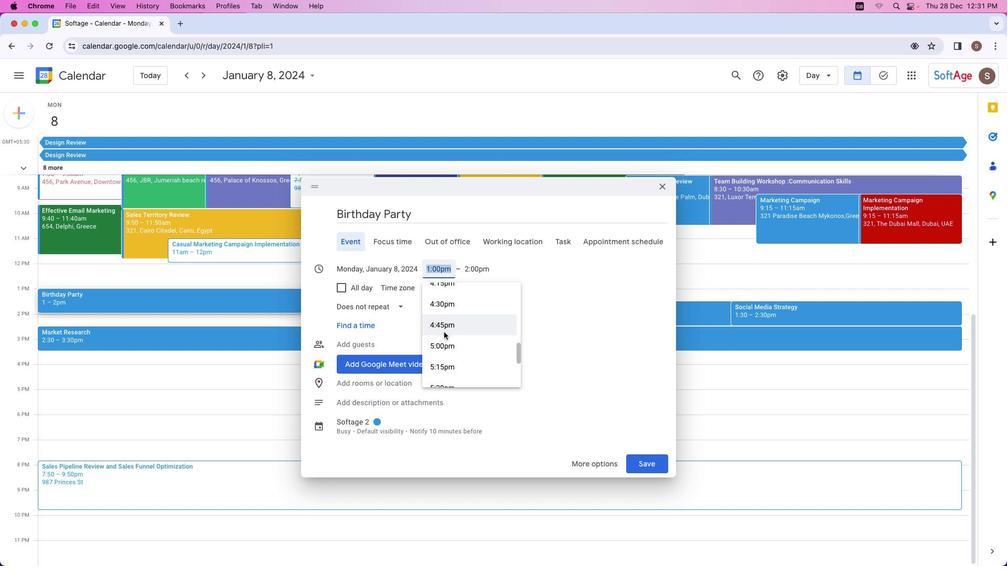 
Action: Mouse scrolled (444, 332) with delta (0, 0)
Screenshot: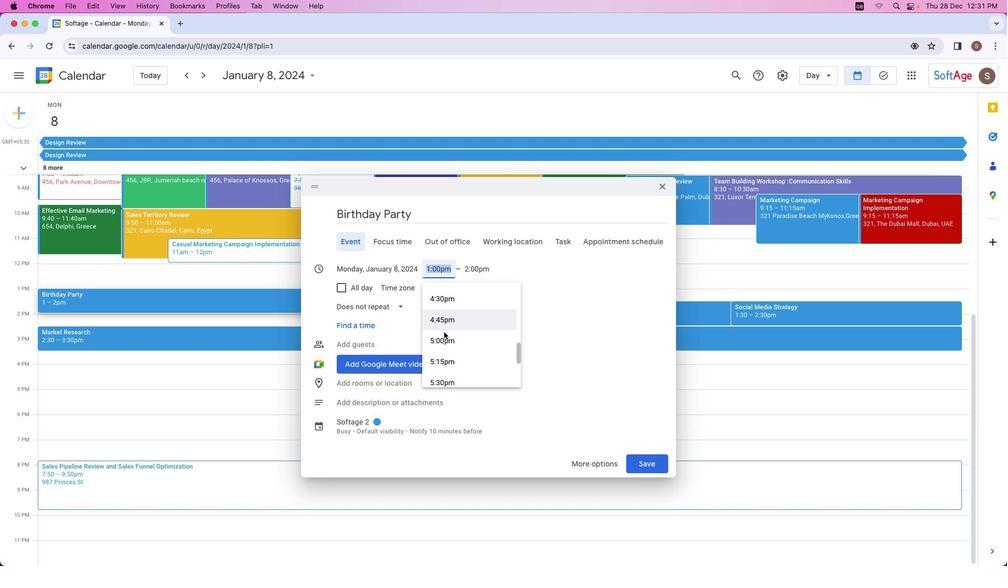 
Action: Mouse scrolled (444, 332) with delta (0, 0)
Screenshot: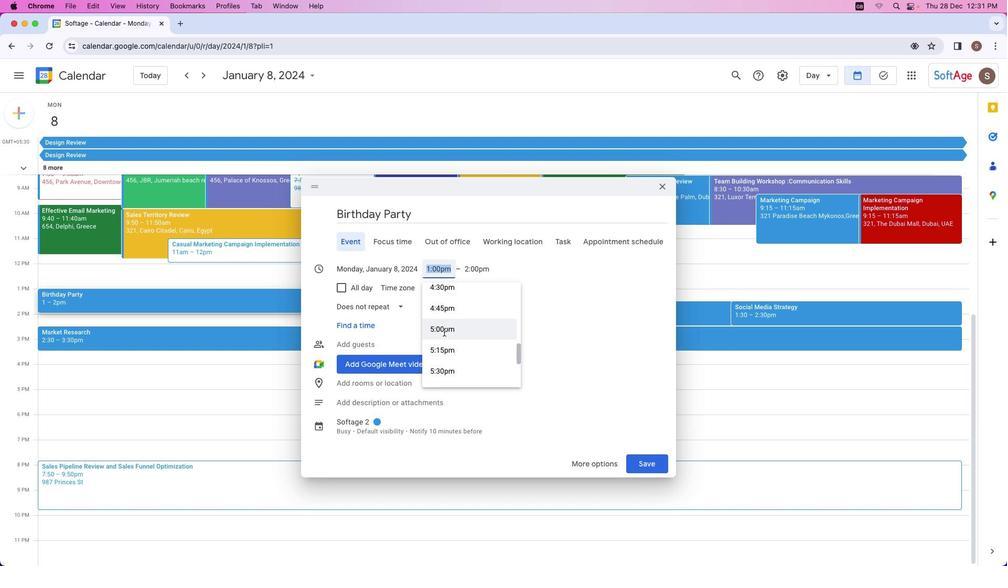 
Action: Mouse moved to (444, 332)
Screenshot: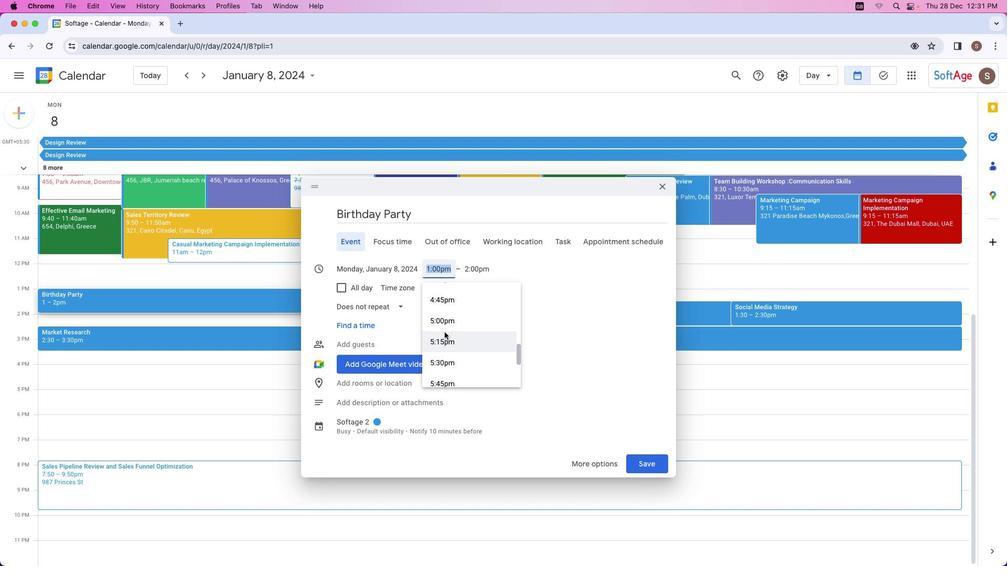 
Action: Mouse scrolled (444, 332) with delta (0, 0)
Screenshot: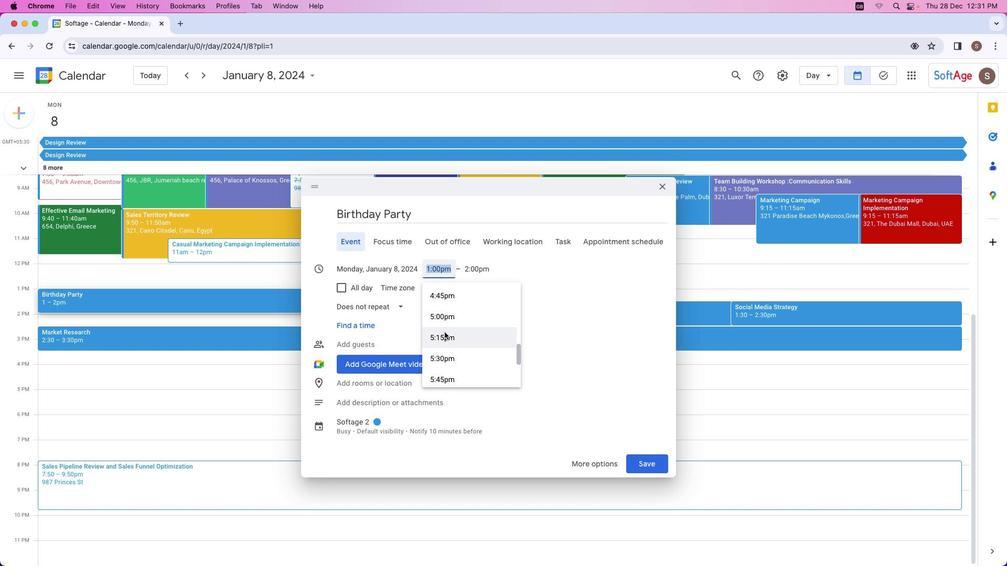 
Action: Mouse scrolled (444, 332) with delta (0, 0)
Screenshot: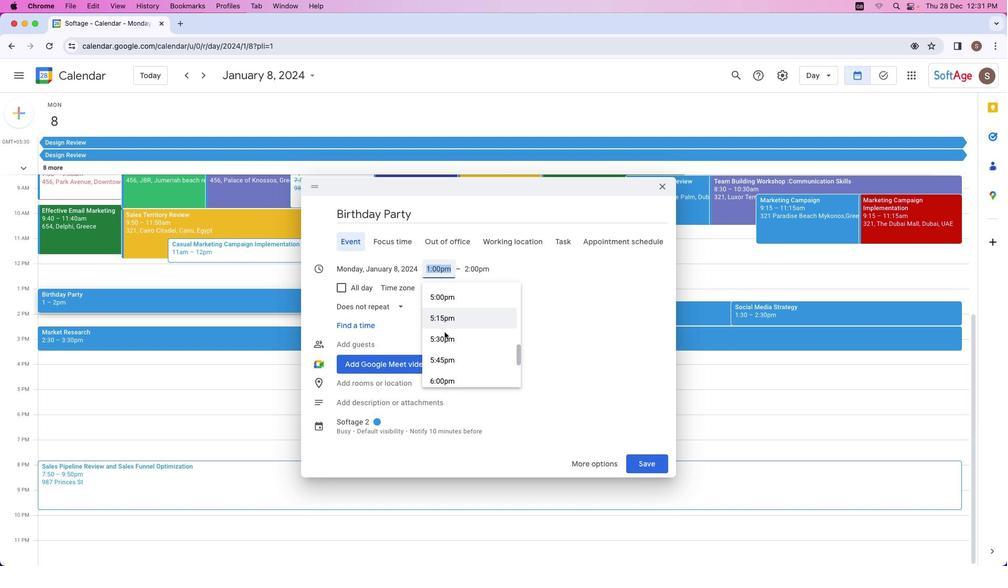 
Action: Mouse scrolled (444, 332) with delta (0, -1)
Screenshot: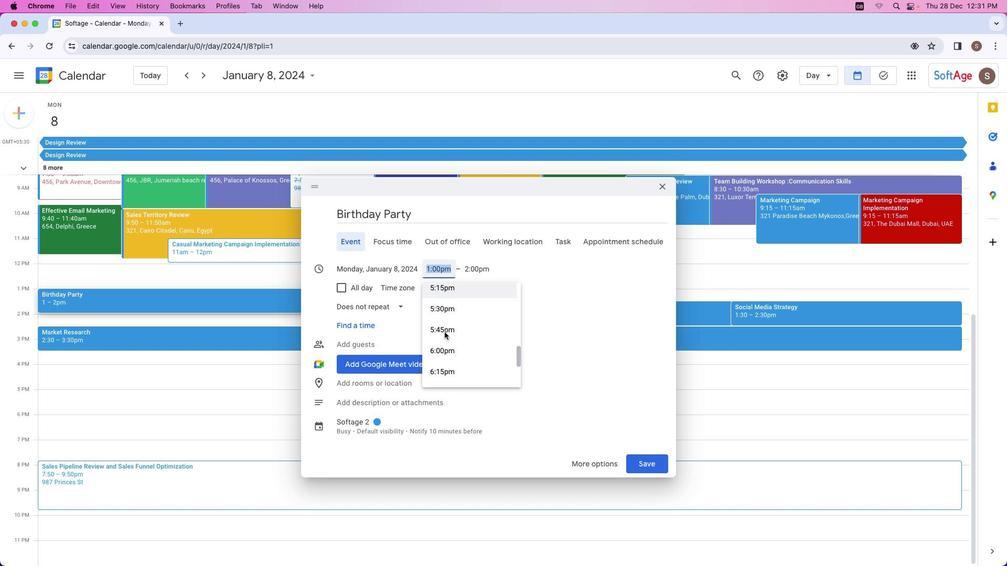 
Action: Mouse scrolled (444, 332) with delta (0, 0)
Screenshot: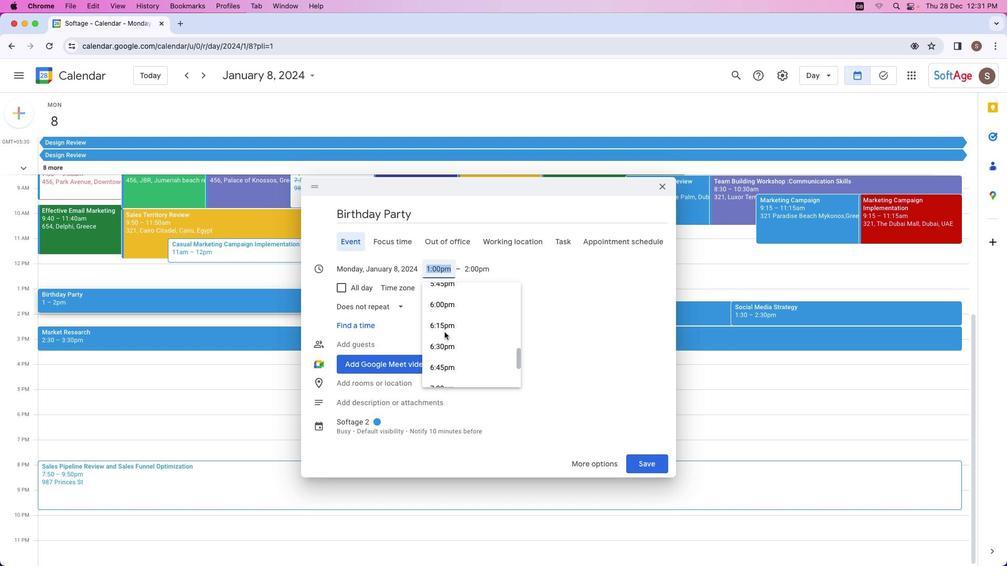 
Action: Mouse scrolled (444, 332) with delta (0, 0)
Screenshot: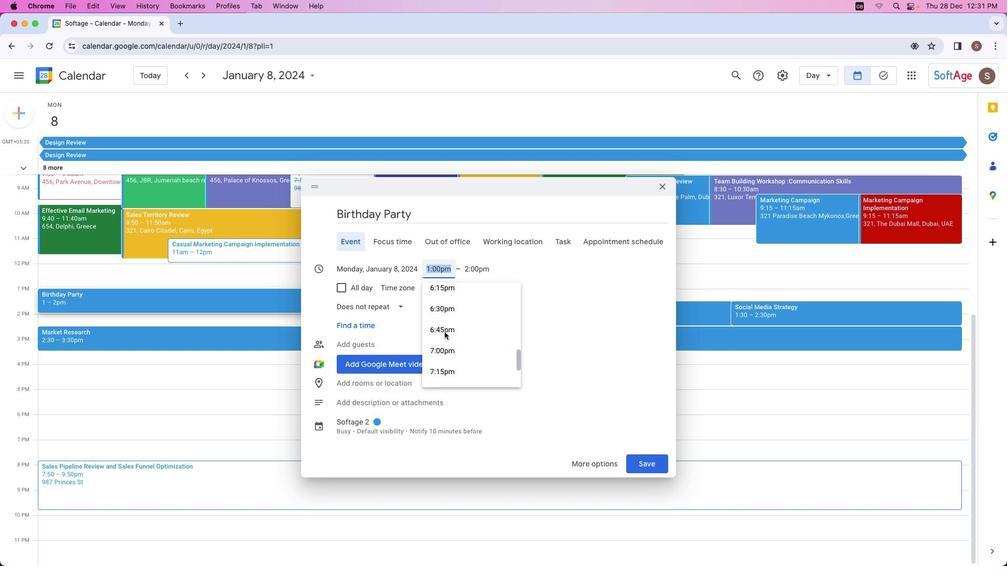 
Action: Mouse moved to (441, 327)
Screenshot: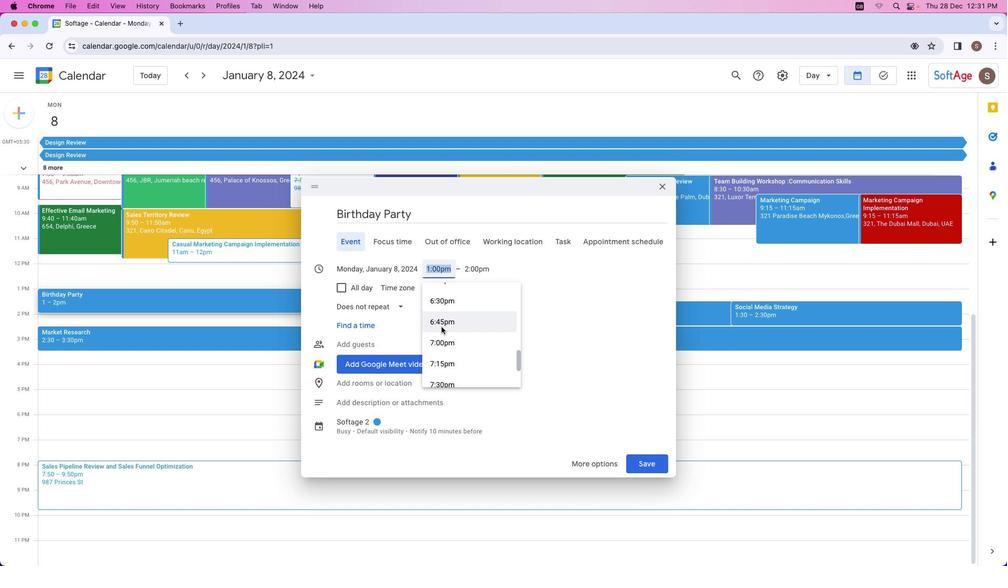 
Action: Mouse scrolled (441, 327) with delta (0, 0)
Screenshot: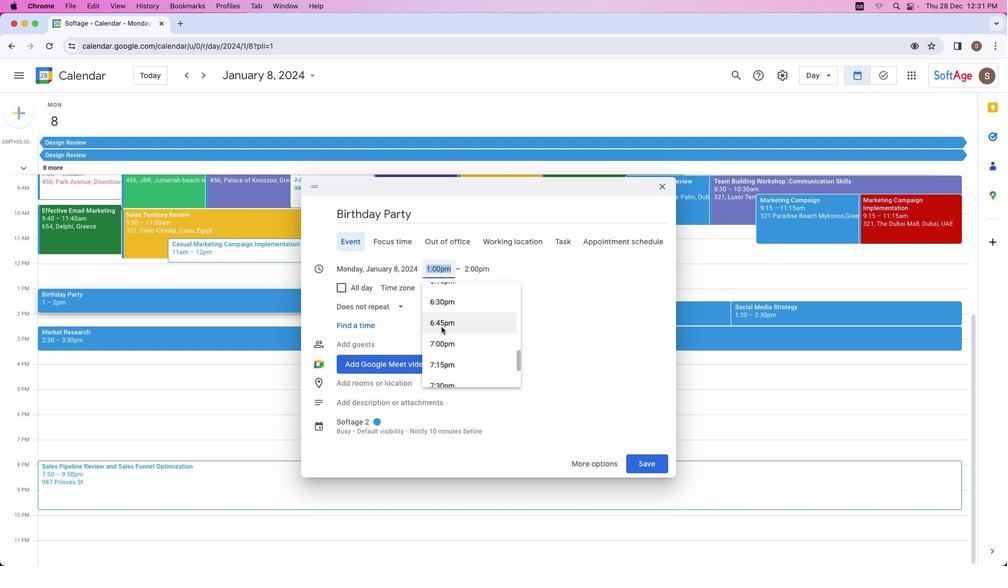 
Action: Mouse scrolled (441, 327) with delta (0, 0)
Screenshot: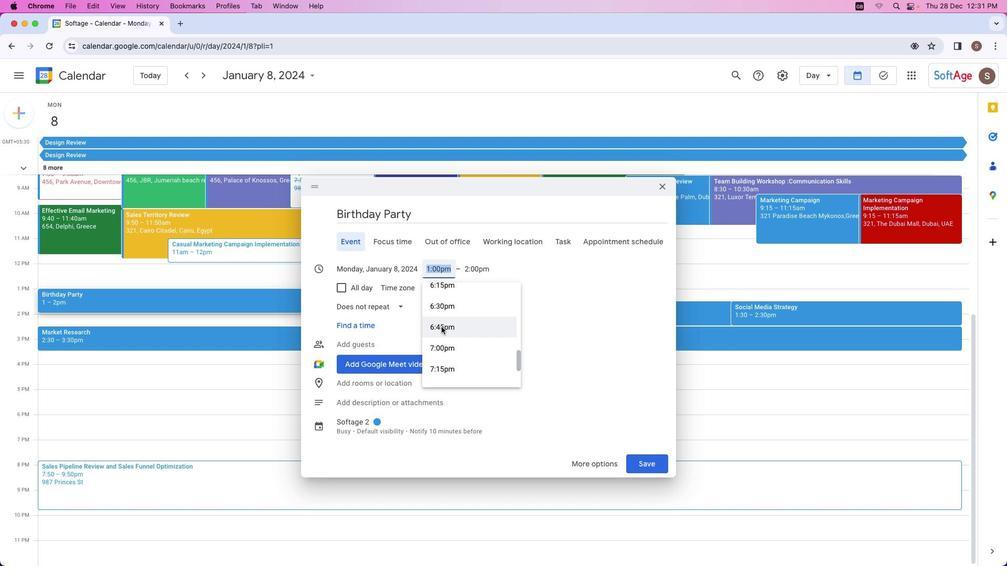 
Action: Mouse scrolled (441, 327) with delta (0, 0)
Screenshot: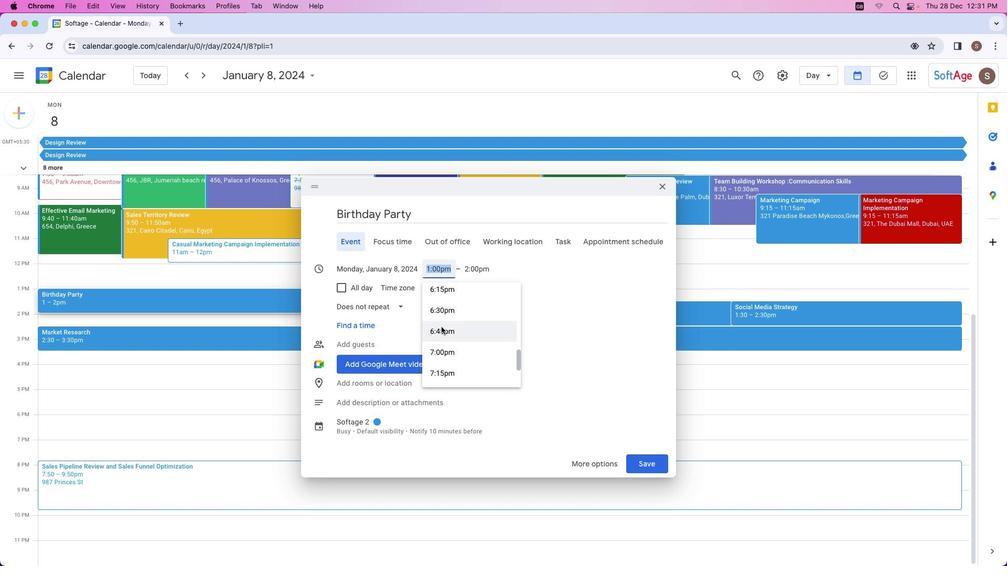 
Action: Mouse scrolled (441, 327) with delta (0, 0)
Screenshot: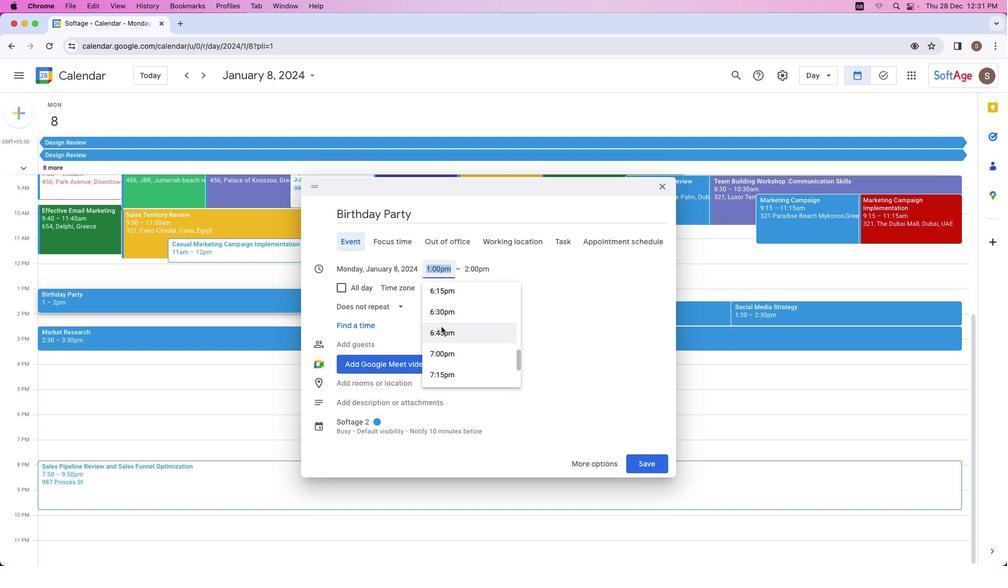 
Action: Mouse moved to (441, 327)
Screenshot: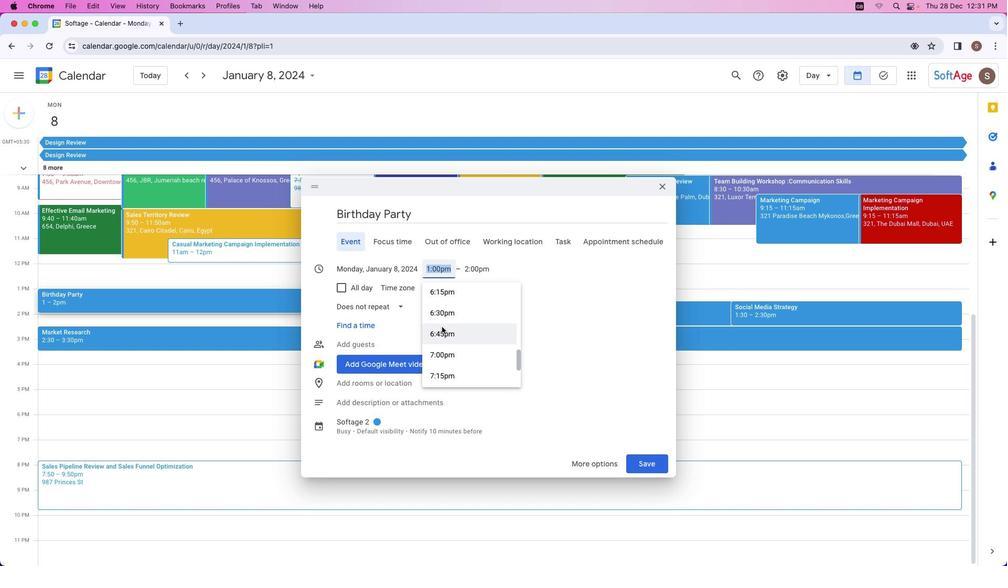 
Action: Mouse scrolled (441, 327) with delta (0, 0)
Screenshot: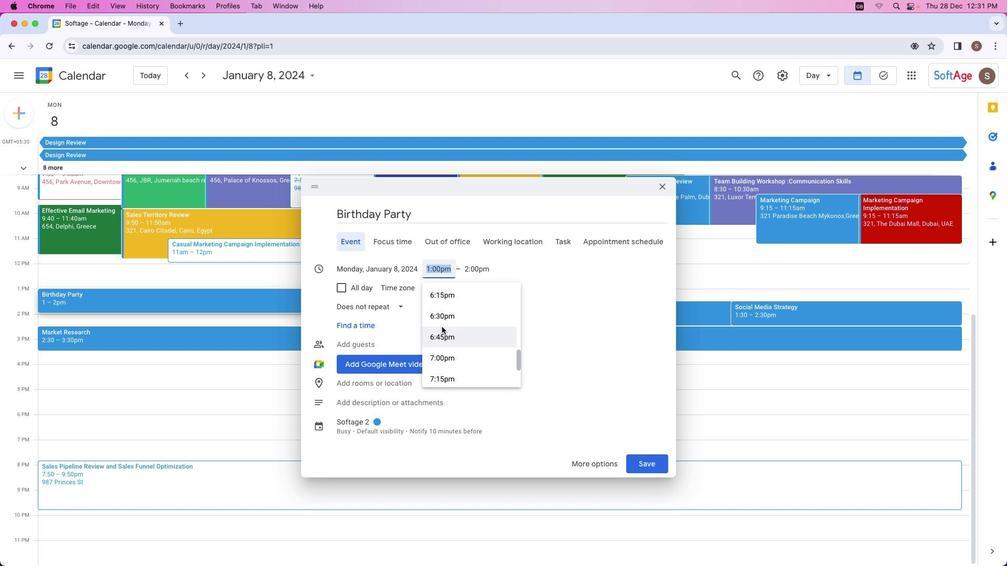 
Action: Mouse scrolled (441, 327) with delta (0, 0)
Screenshot: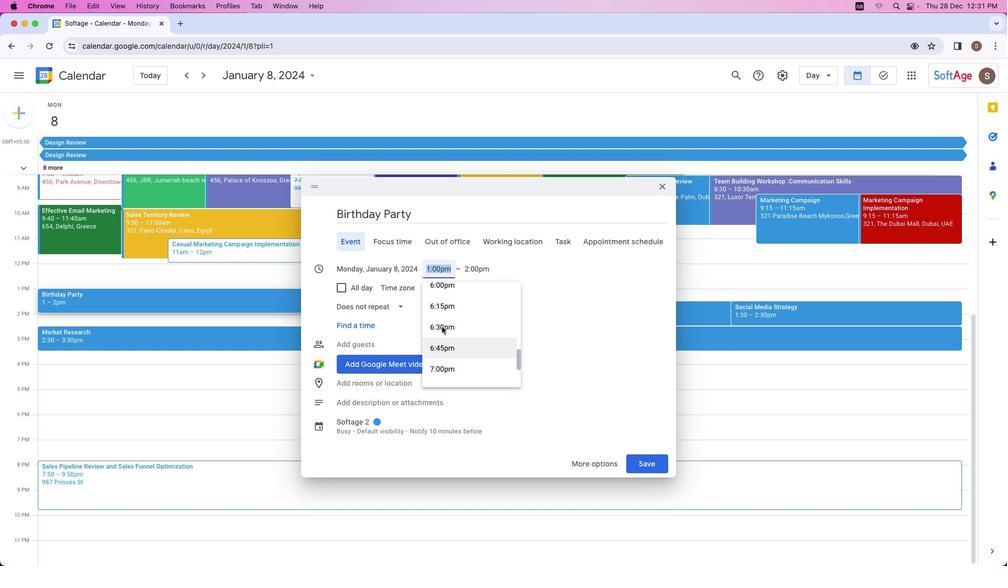 
Action: Mouse scrolled (441, 327) with delta (0, 0)
Screenshot: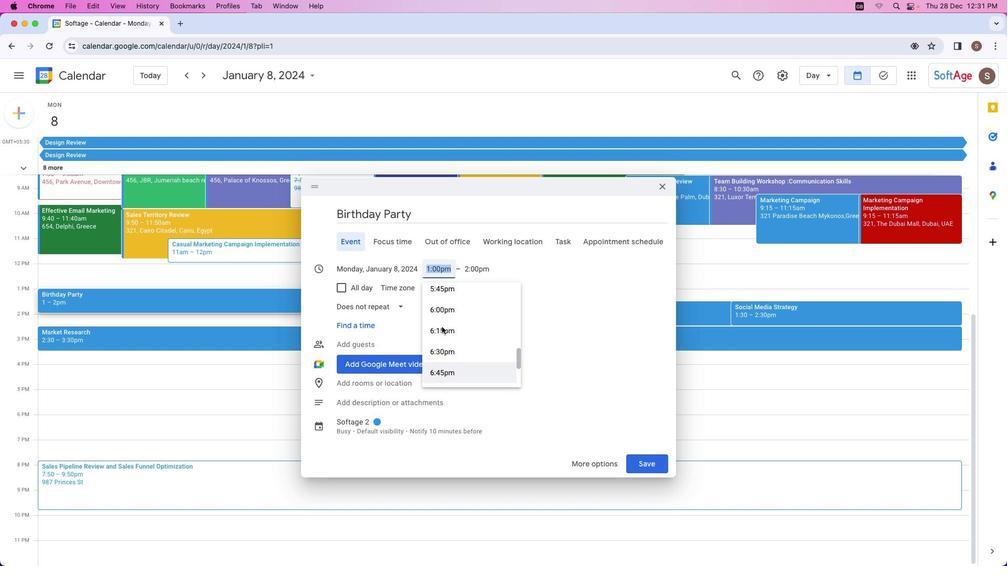 
Action: Mouse scrolled (441, 327) with delta (0, 0)
Screenshot: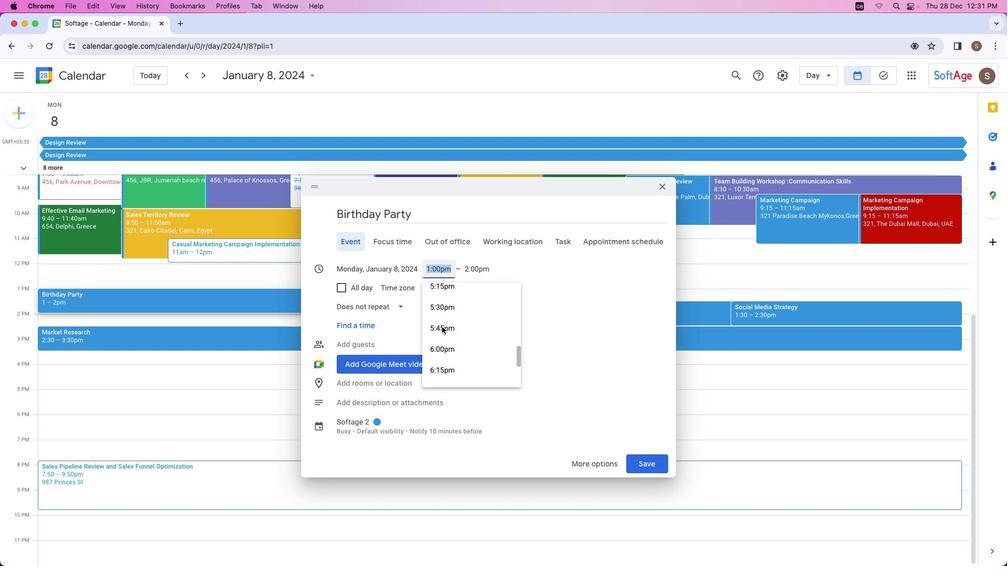 
Action: Mouse moved to (437, 359)
Screenshot: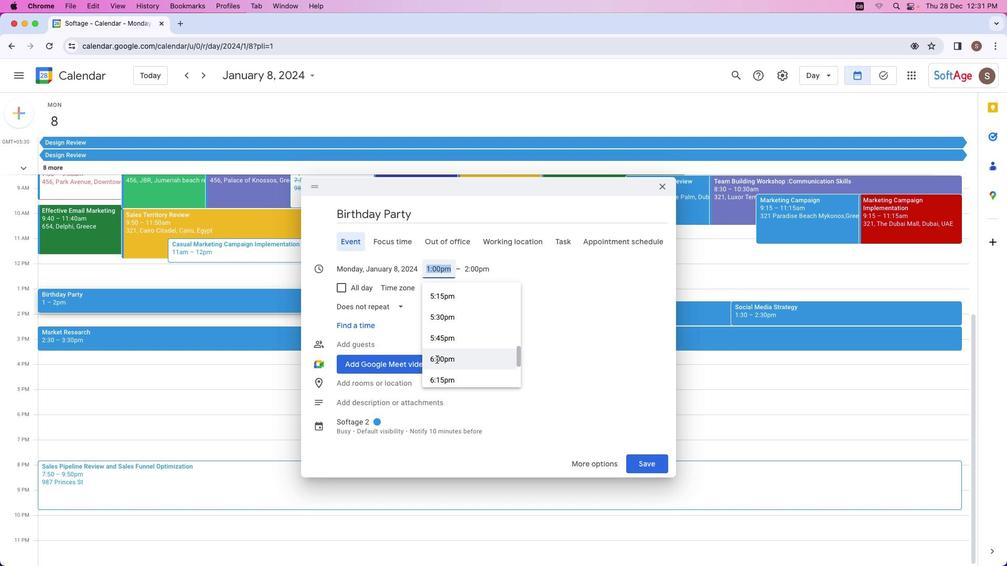 
Action: Mouse pressed left at (437, 359)
Screenshot: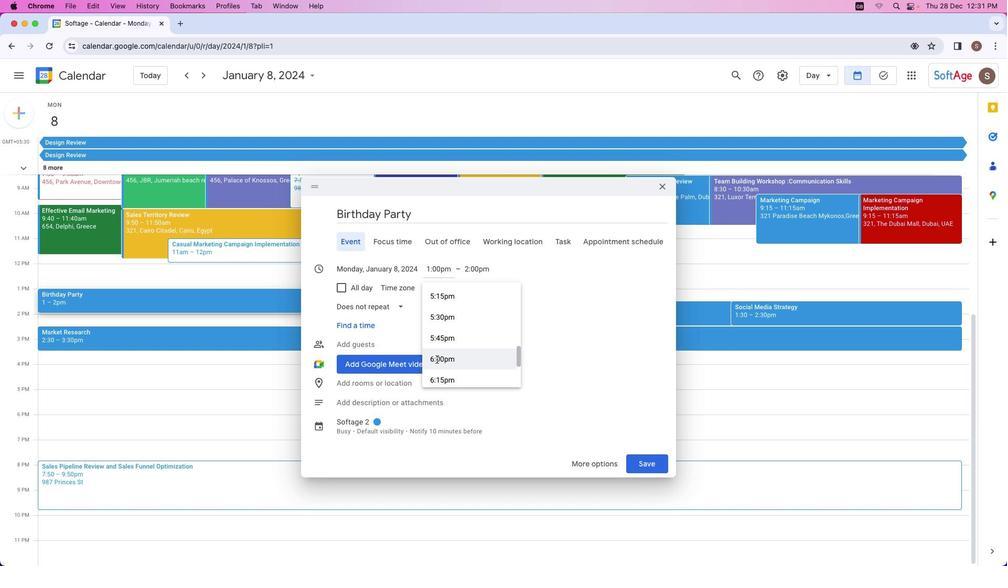 
Action: Mouse moved to (503, 320)
Screenshot: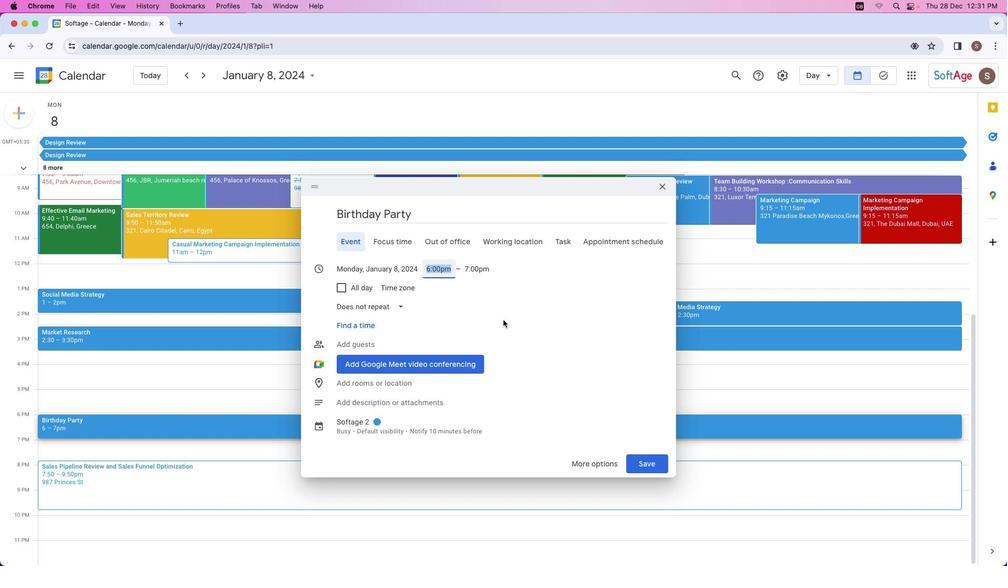 
Action: Mouse scrolled (503, 320) with delta (0, 0)
Screenshot: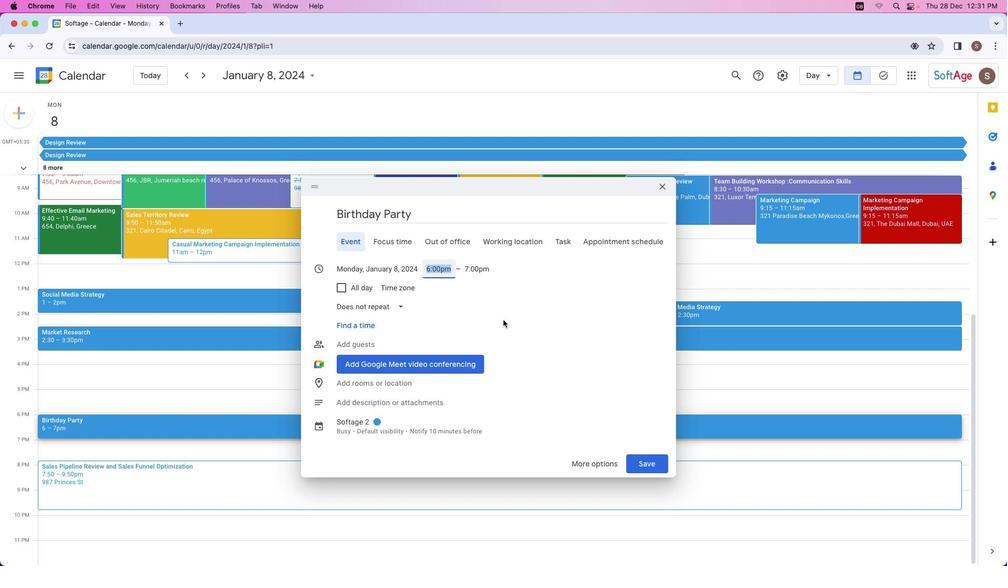 
Action: Mouse scrolled (503, 320) with delta (0, 0)
Screenshot: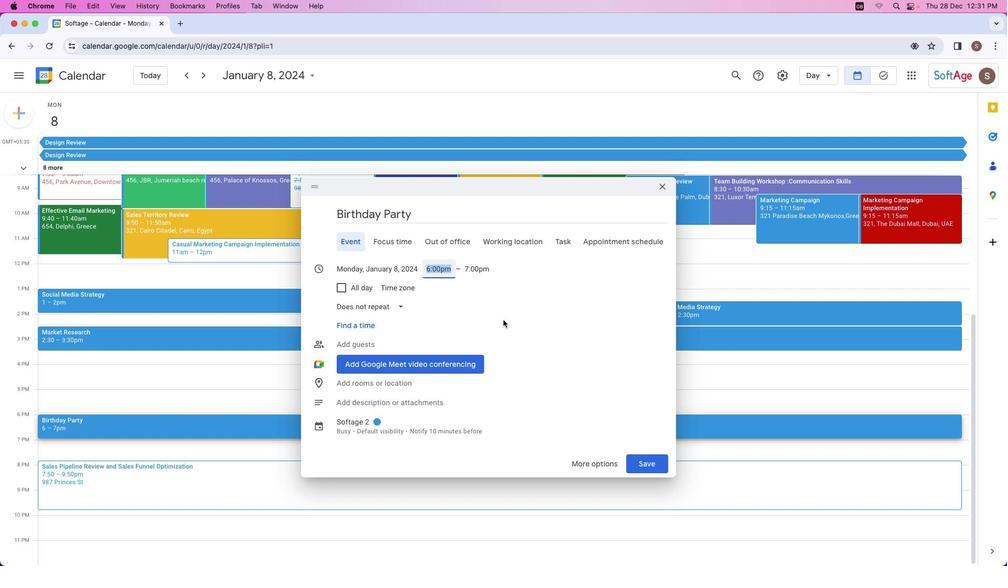
Action: Mouse scrolled (503, 320) with delta (0, 0)
Screenshot: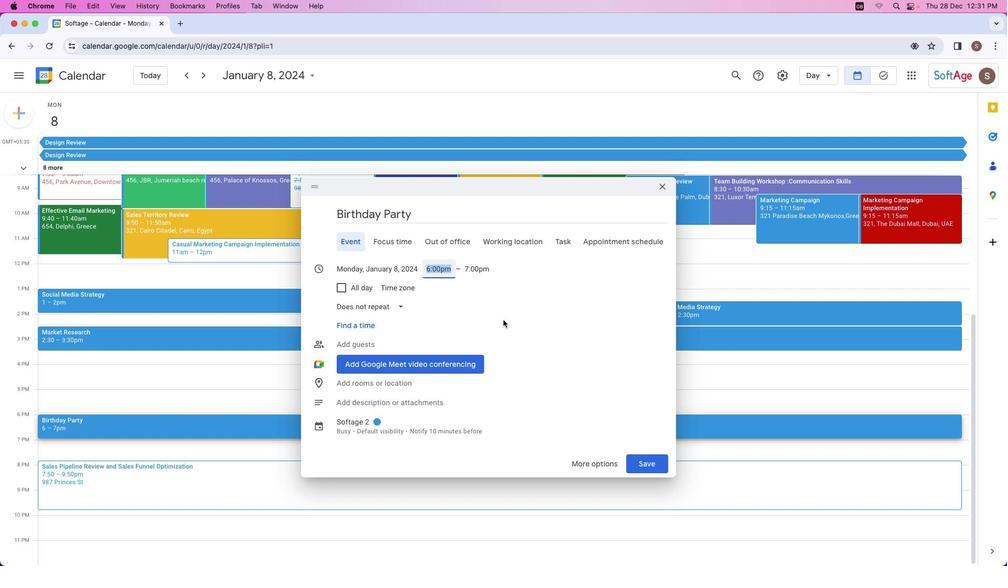 
Action: Mouse scrolled (503, 320) with delta (0, 0)
Screenshot: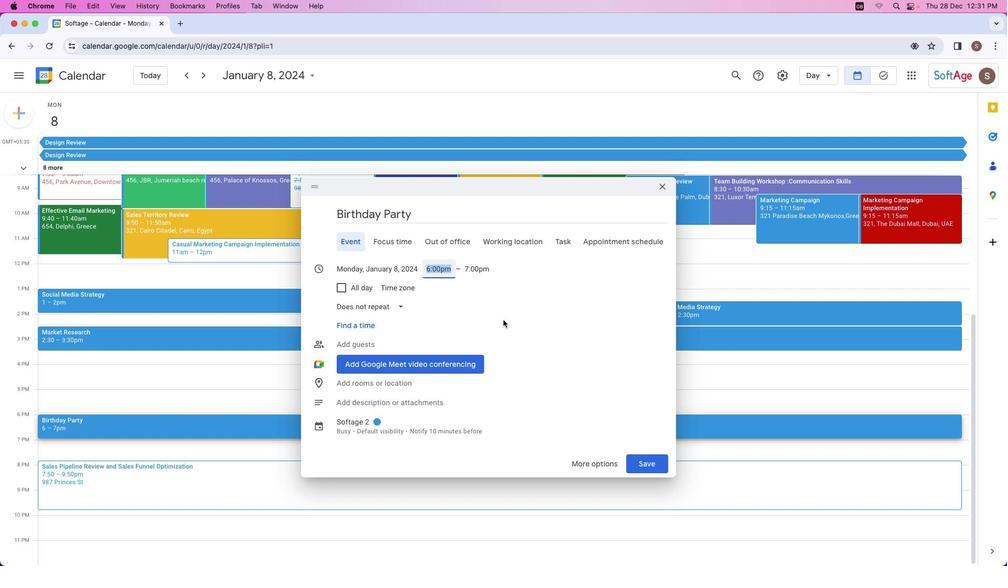 
Action: Mouse scrolled (503, 320) with delta (0, 0)
Screenshot: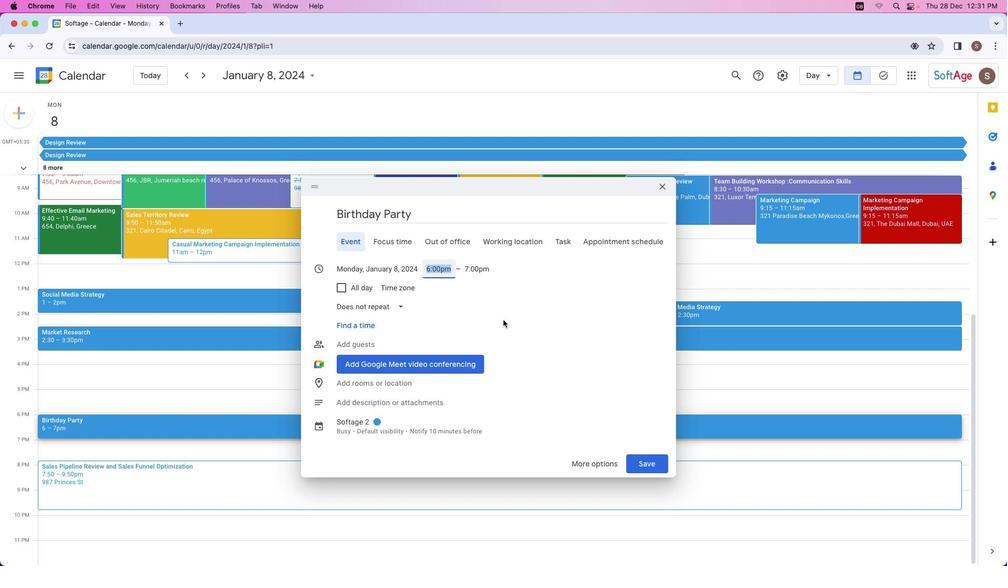 
Action: Mouse moved to (588, 458)
Screenshot: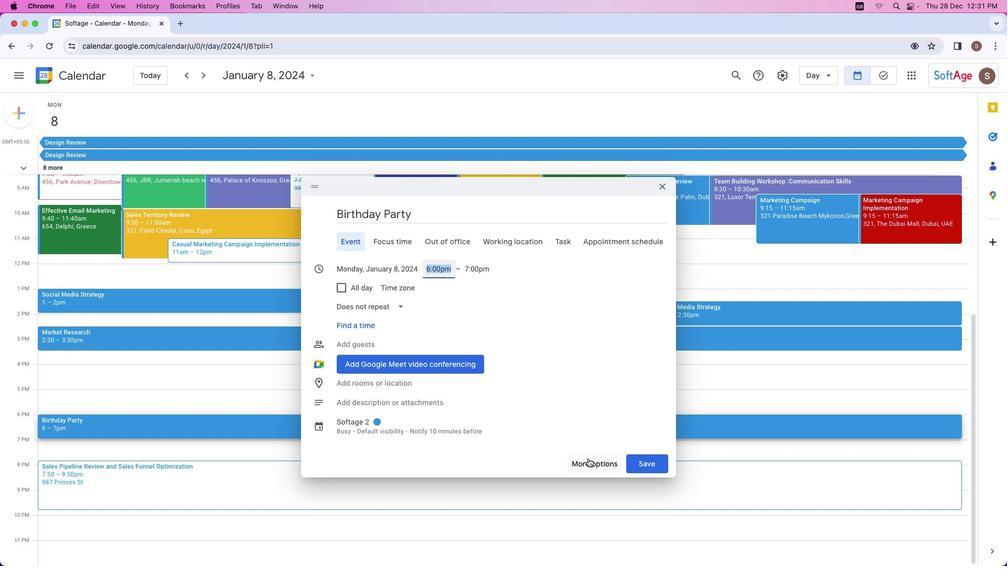 
Action: Mouse pressed left at (588, 458)
Screenshot: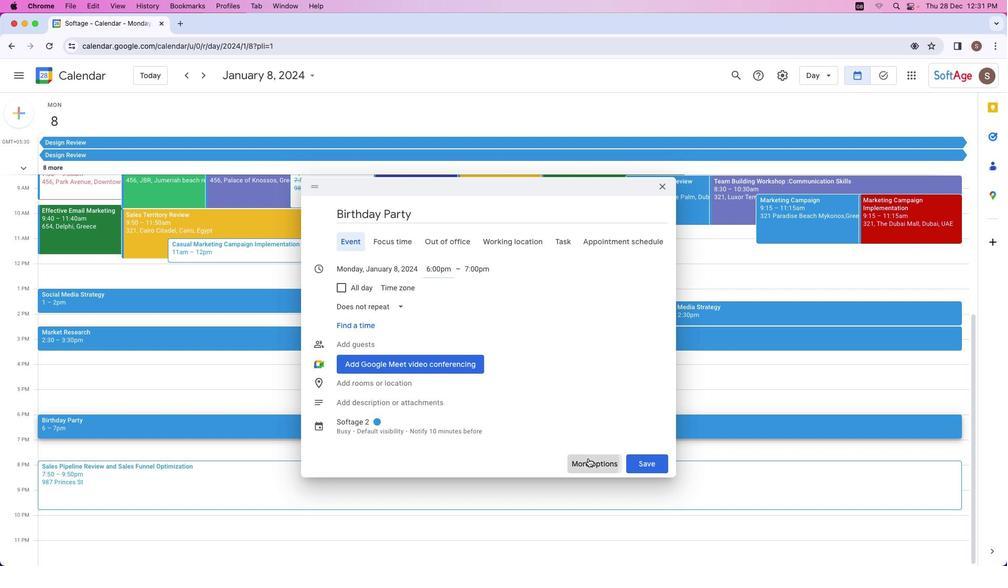 
Action: Mouse moved to (170, 375)
Screenshot: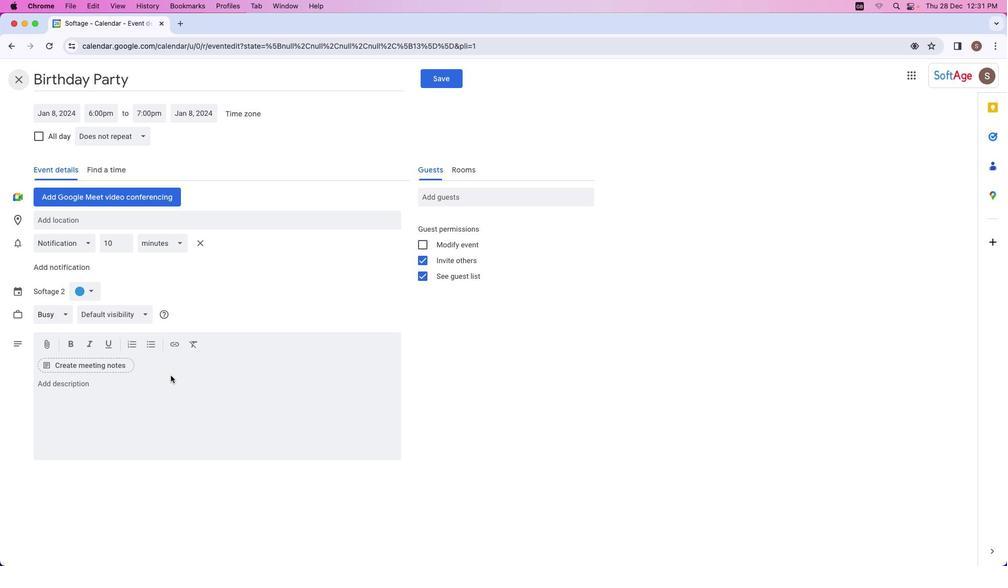 
Action: Mouse pressed left at (170, 375)
Screenshot: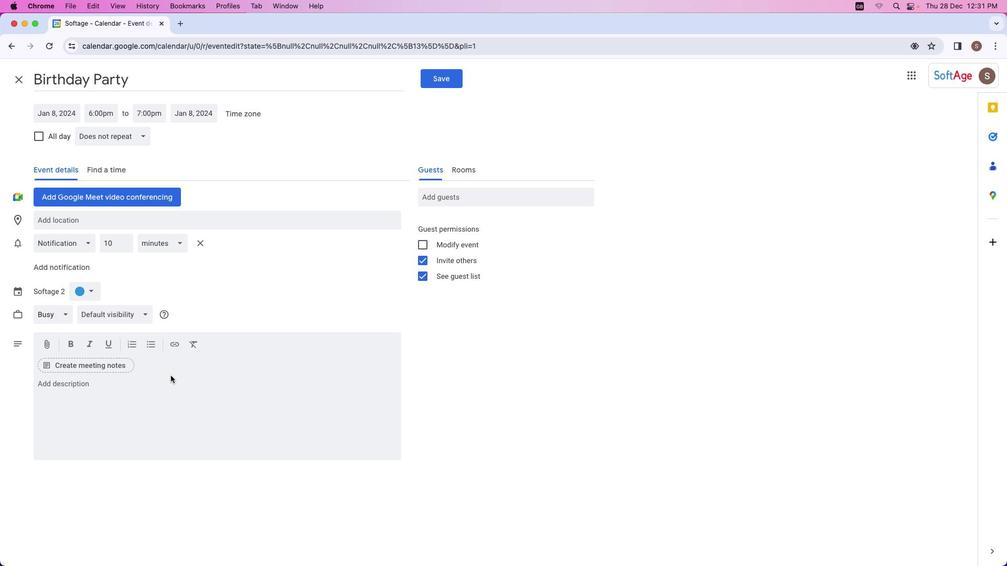 
Action: Mouse moved to (77, 386)
Screenshot: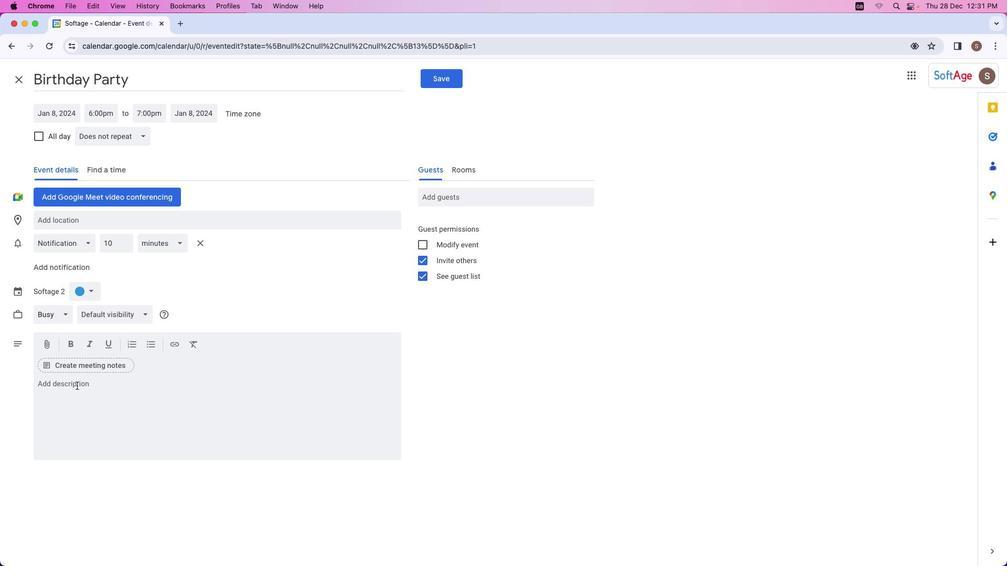 
Action: Mouse pressed left at (77, 386)
Screenshot: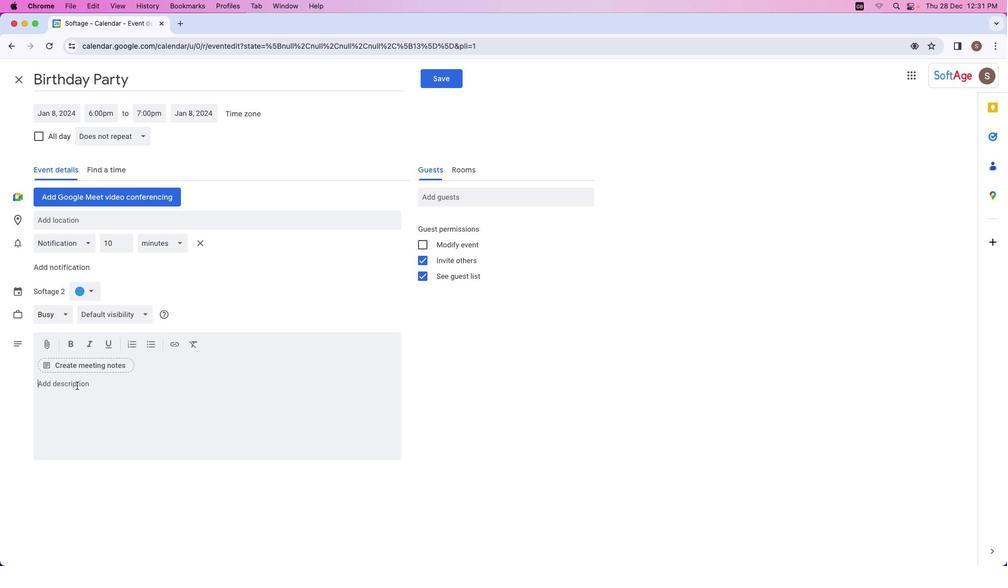 
Action: Mouse moved to (135, 403)
Screenshot: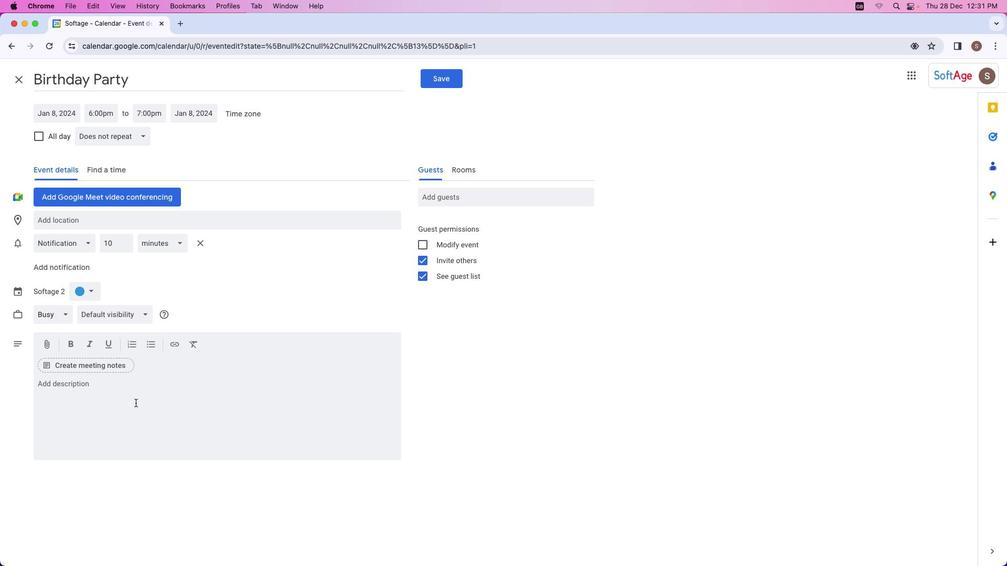 
Action: Key pressed Key.shift'L''e''t'"'"'s'Key.space'g''a''t''h''e''r'Key.space'a''n''d'Key.space'c''e''l''e''b''r''a''t''e'Key.space't''h''e'Key.space'j''o''y''o''u''s'Key.space'o''c''c''a''s''i''o''n'Key.space'o''f'Key.space'b''i''r''t''h''d''a''y'Key.space'w''i''t''h'Key.space'l''a''u''g''h''t''e''r'','Key.space'g''o''o''d'Key.space'c''o''m''p''a''n''y'','Key.space'd''e''l''i''c''i''o''u''s'Key.space't''r''e''a''t''s'','Key.space'a''n''d'Key.space'm''e''m''o''r''i''e''s'Key.space't''o'Key.space'l''i''f''e''t''i''m''e''.'
Screenshot: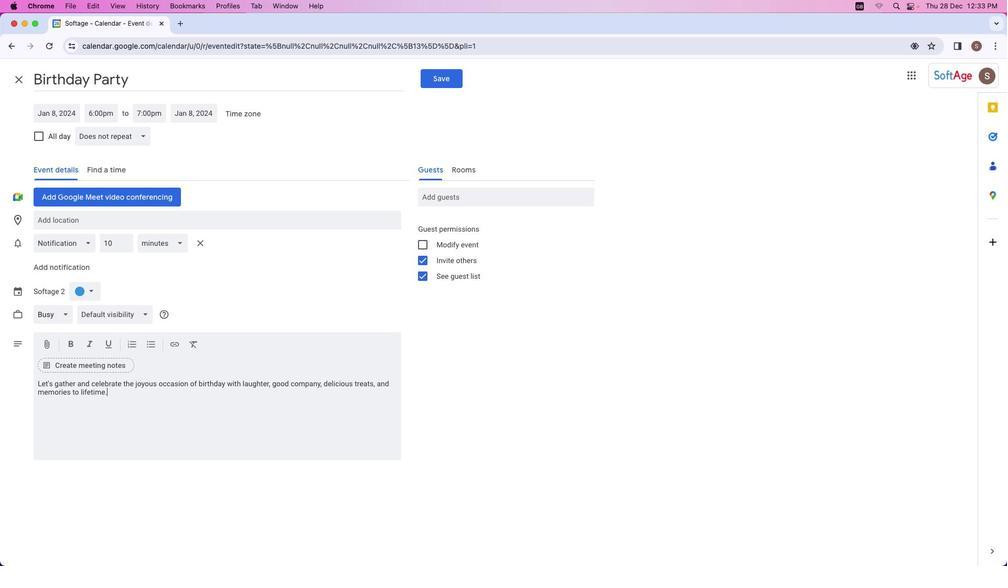 
Action: Mouse moved to (441, 78)
Screenshot: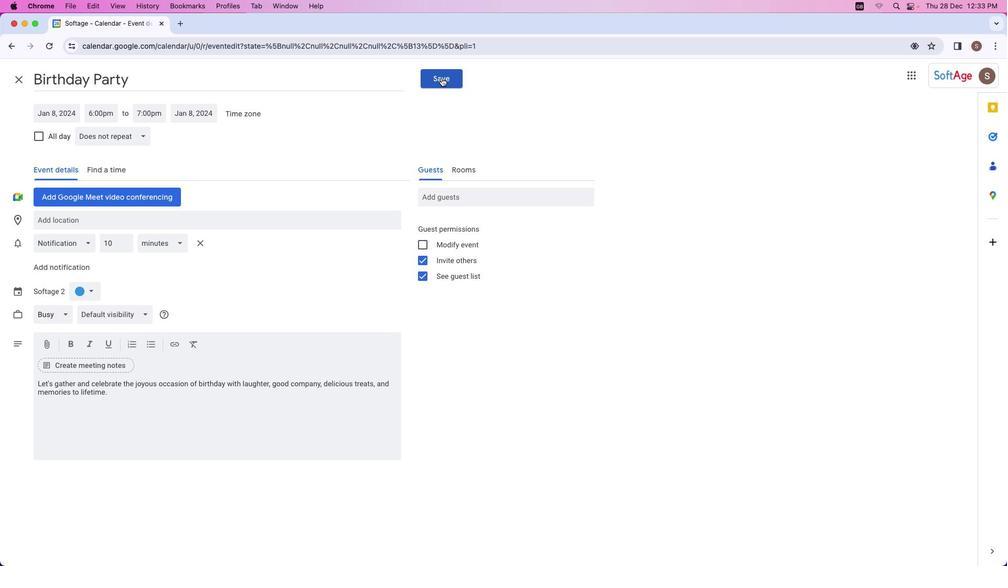 
Action: Mouse pressed left at (441, 78)
Screenshot: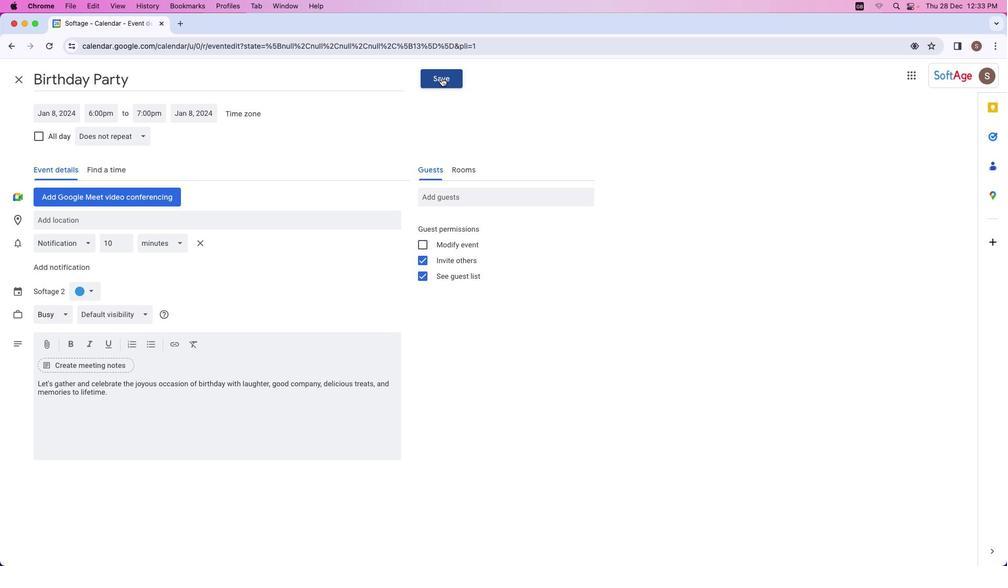 
Action: Mouse moved to (145, 127)
Screenshot: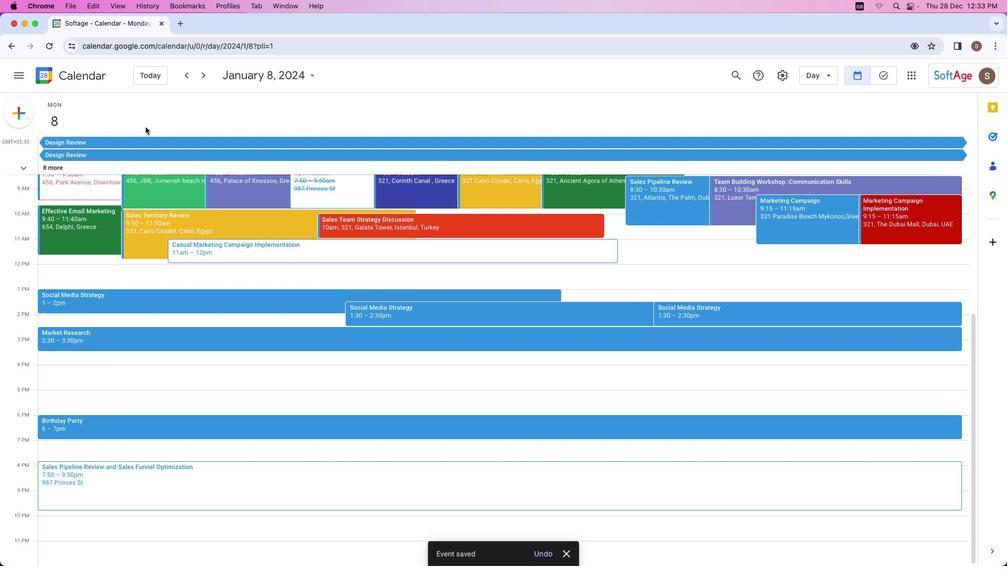 
Action: Mouse scrolled (145, 127) with delta (0, 0)
Screenshot: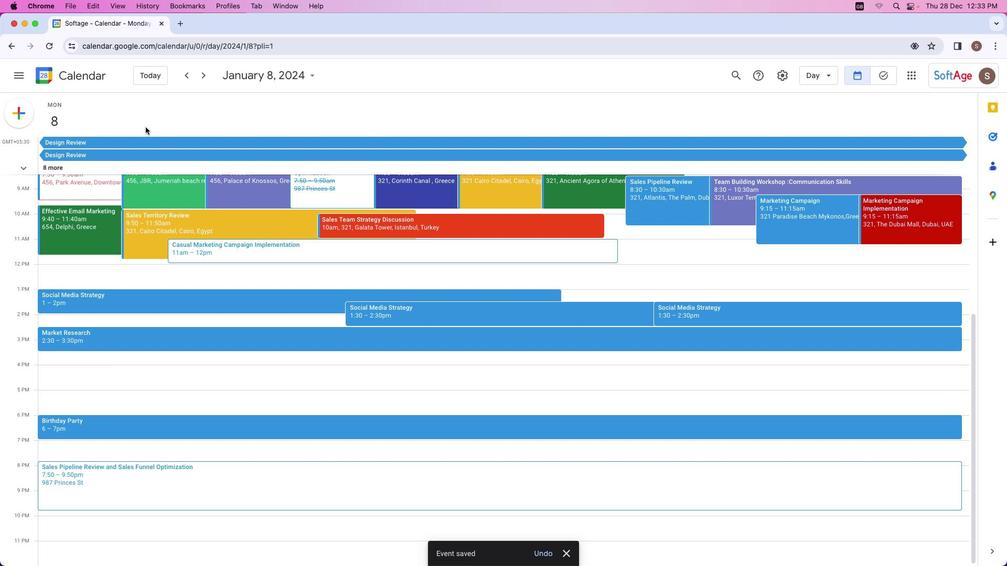 
Action: Mouse scrolled (145, 127) with delta (0, 0)
Screenshot: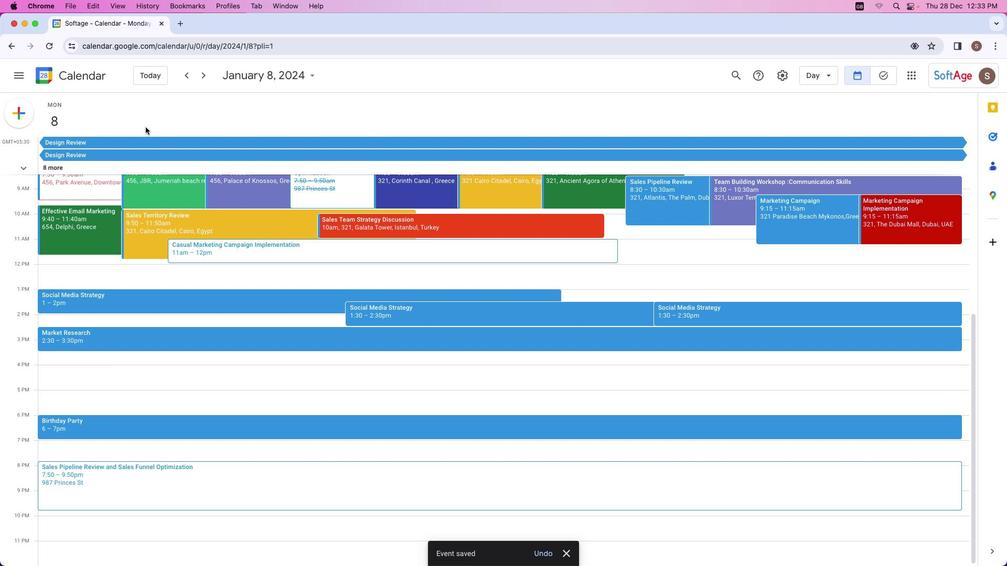 
Action: Mouse scrolled (145, 127) with delta (0, 0)
Screenshot: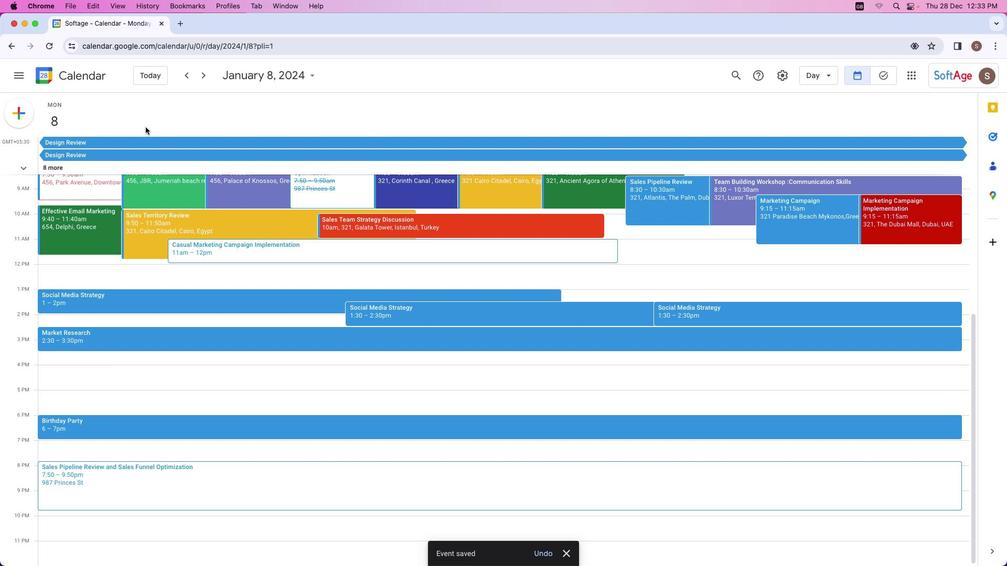 
Action: Mouse scrolled (145, 127) with delta (0, 0)
Screenshot: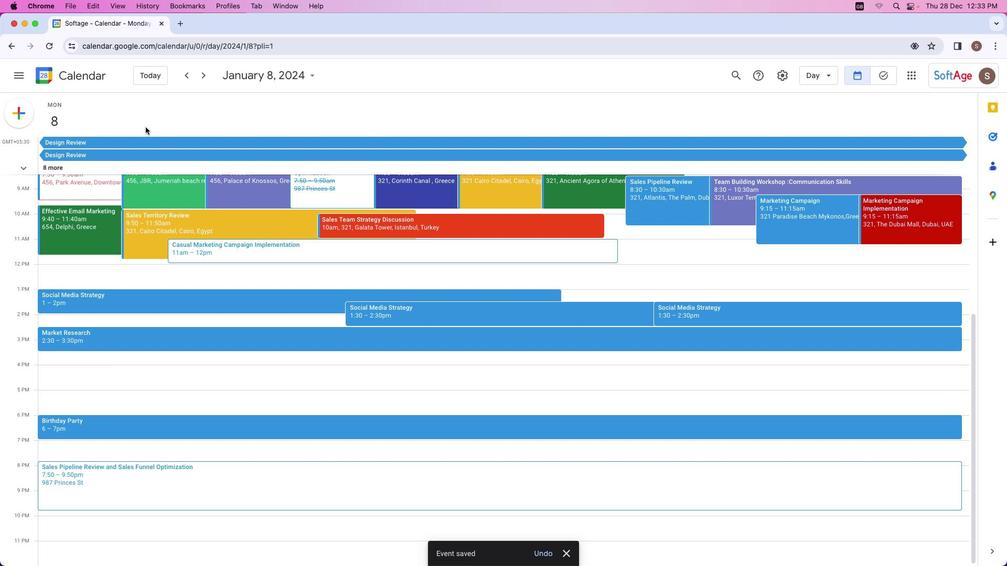 
Action: Mouse moved to (311, 76)
Screenshot: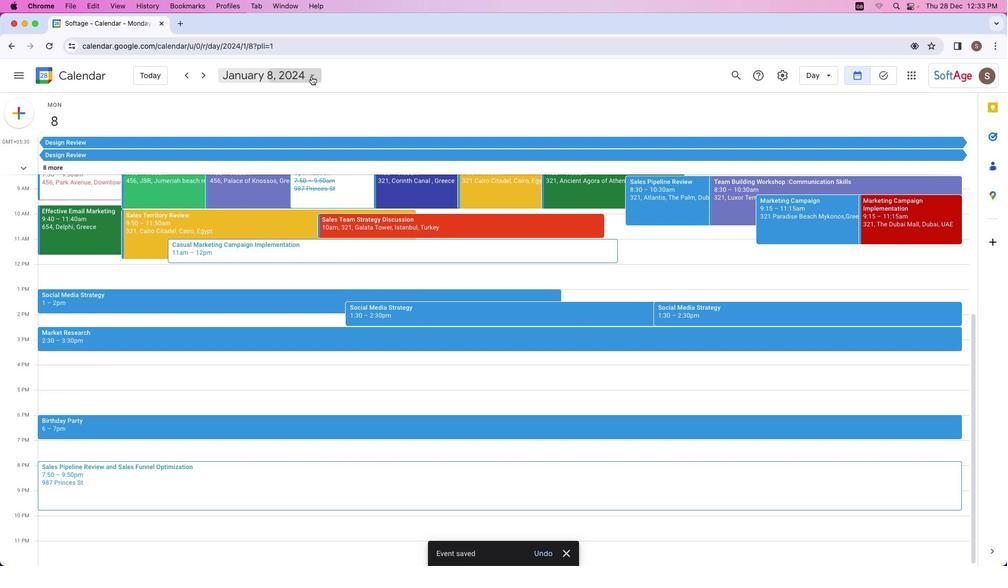 
Action: Mouse pressed left at (311, 76)
Screenshot: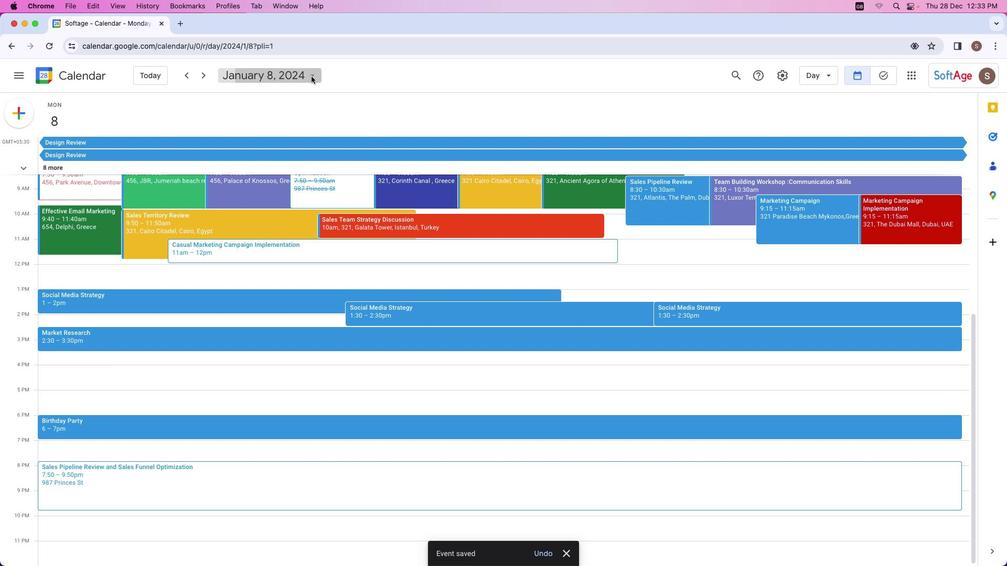 
Action: Mouse moved to (217, 116)
Screenshot: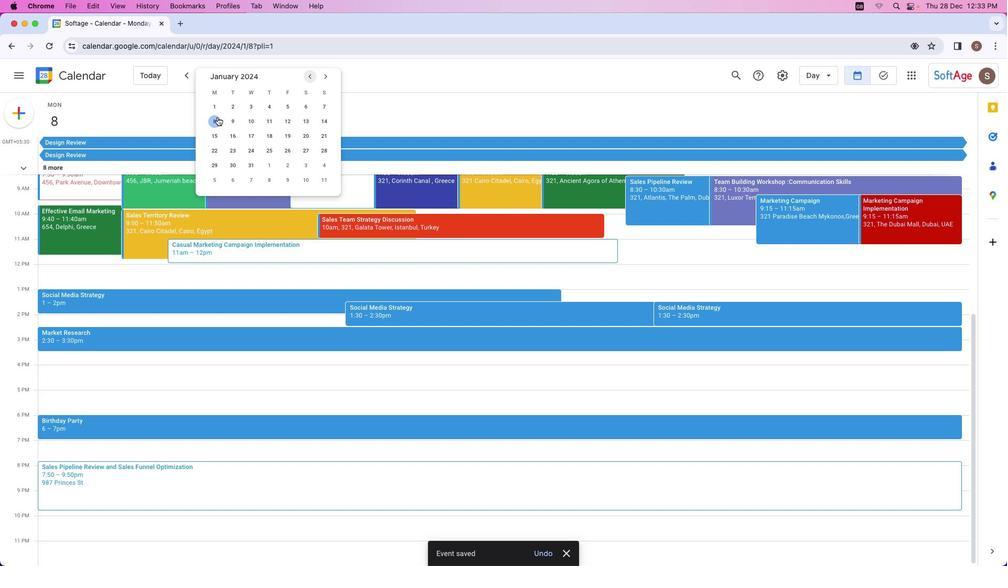 
Action: Mouse pressed left at (217, 116)
Screenshot: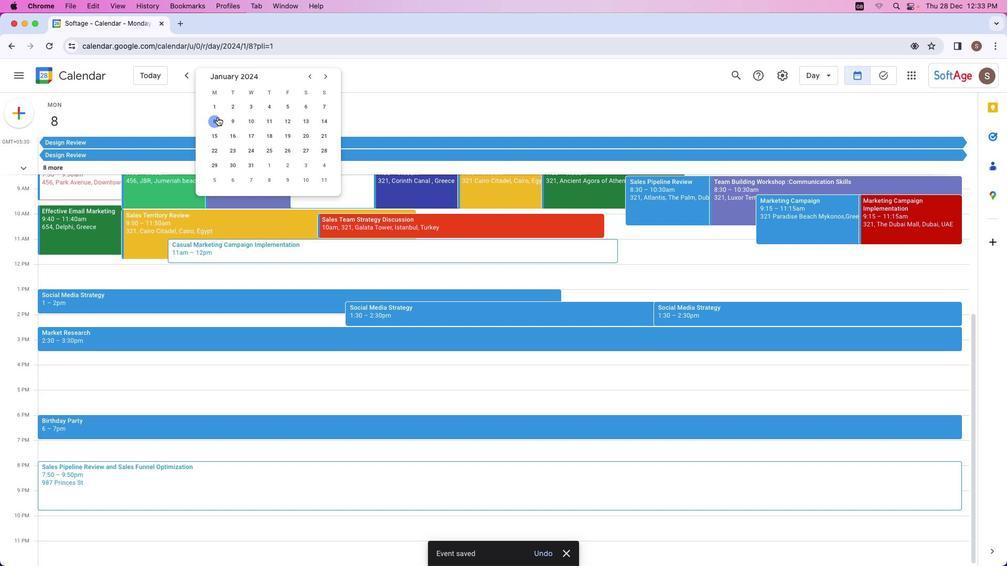 
Action: Mouse moved to (22, 166)
Screenshot: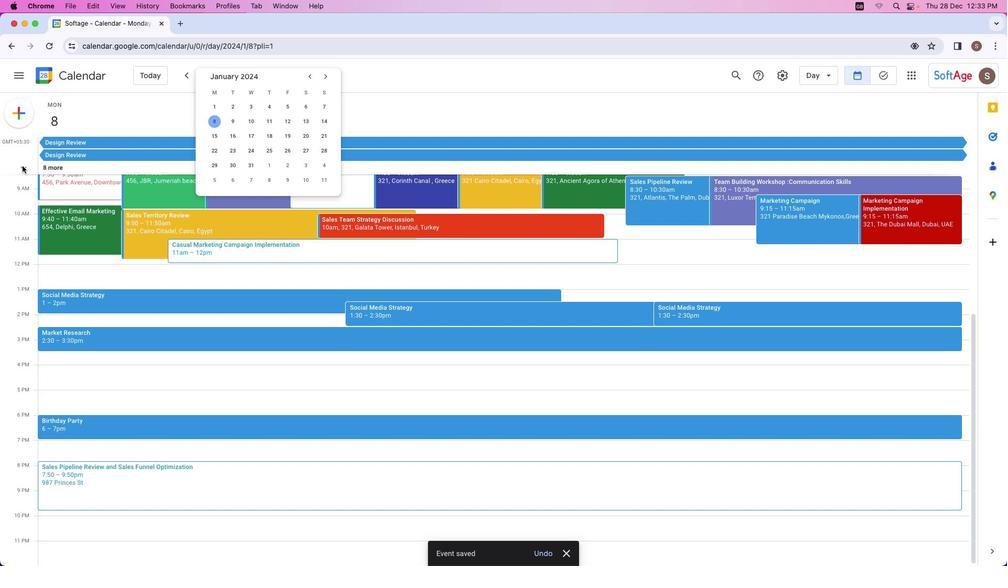 
Action: Mouse pressed left at (22, 166)
Screenshot: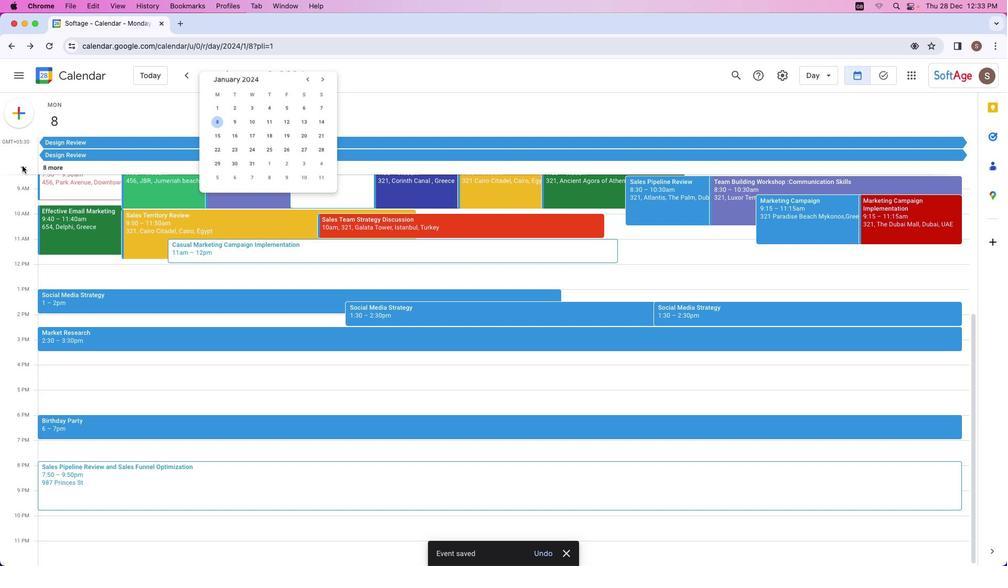 
Action: Mouse moved to (26, 165)
Screenshot: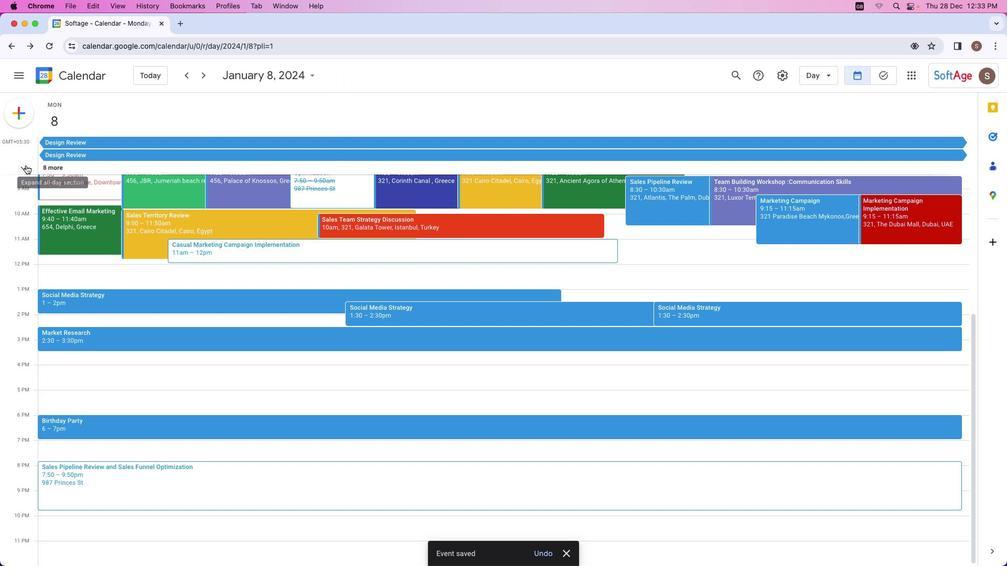 
Action: Mouse pressed left at (26, 165)
Screenshot: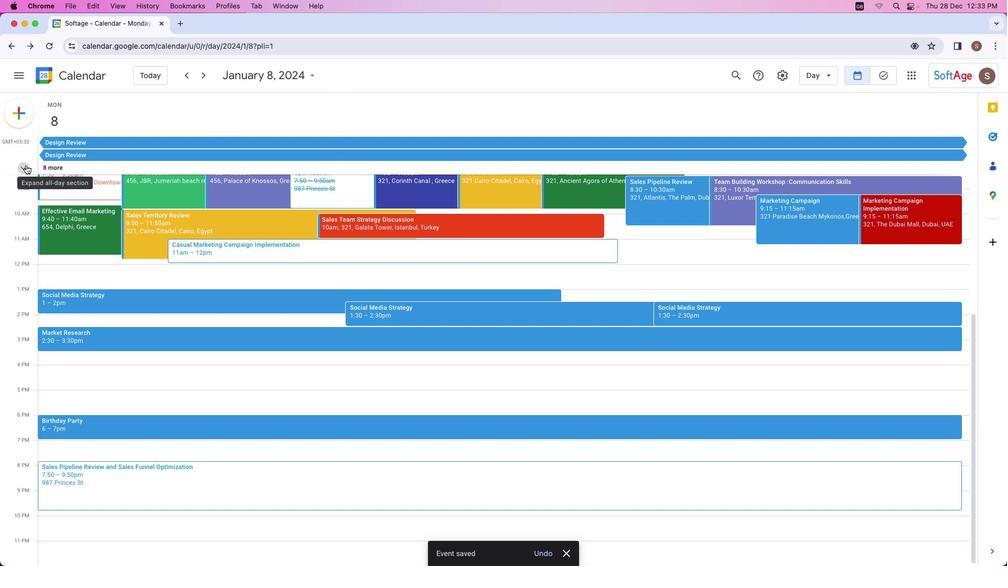 
Action: Mouse moved to (108, 235)
Screenshot: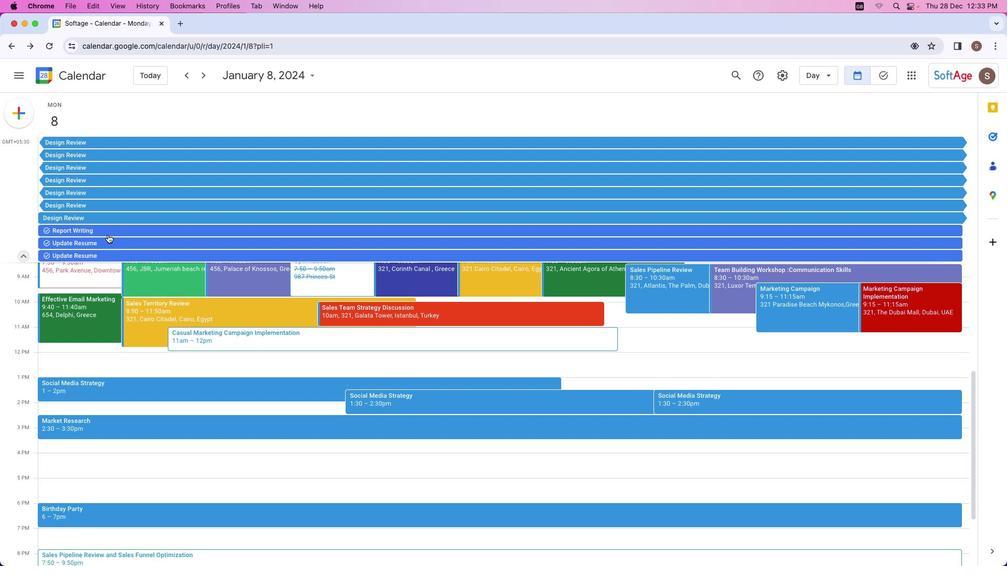 
Action: Mouse scrolled (108, 235) with delta (0, 0)
Screenshot: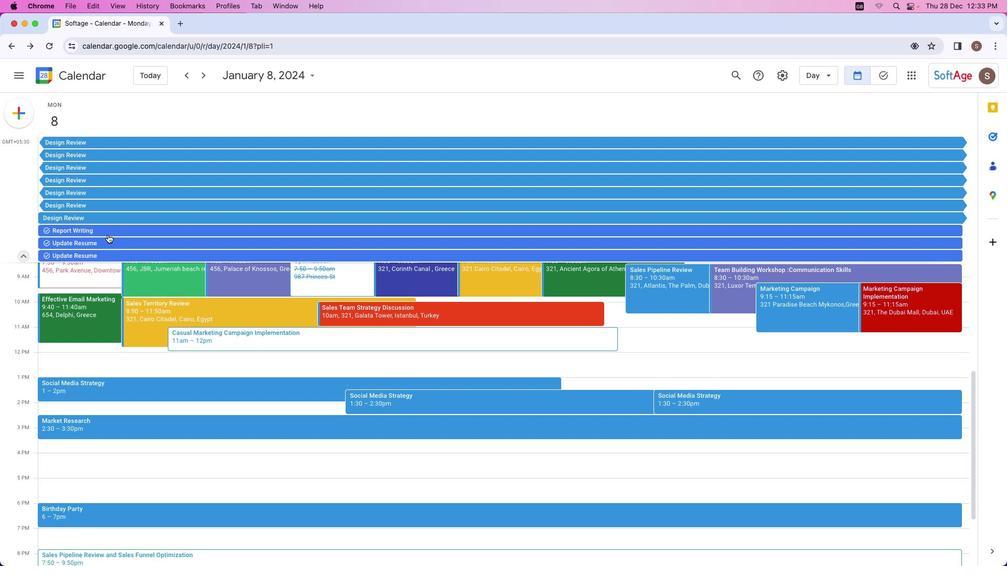 
Action: Mouse moved to (108, 235)
Screenshot: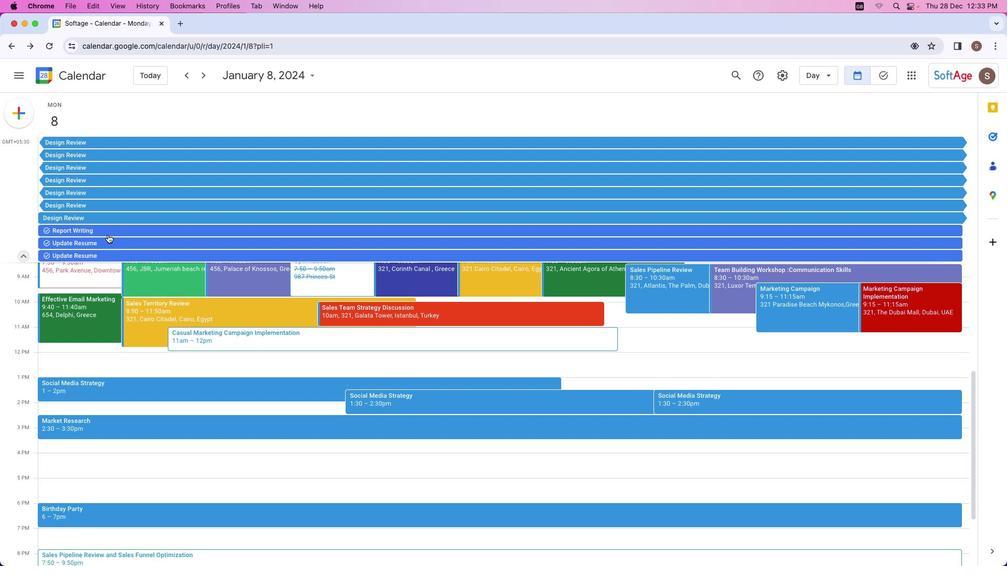 
Action: Mouse scrolled (108, 235) with delta (0, 0)
Screenshot: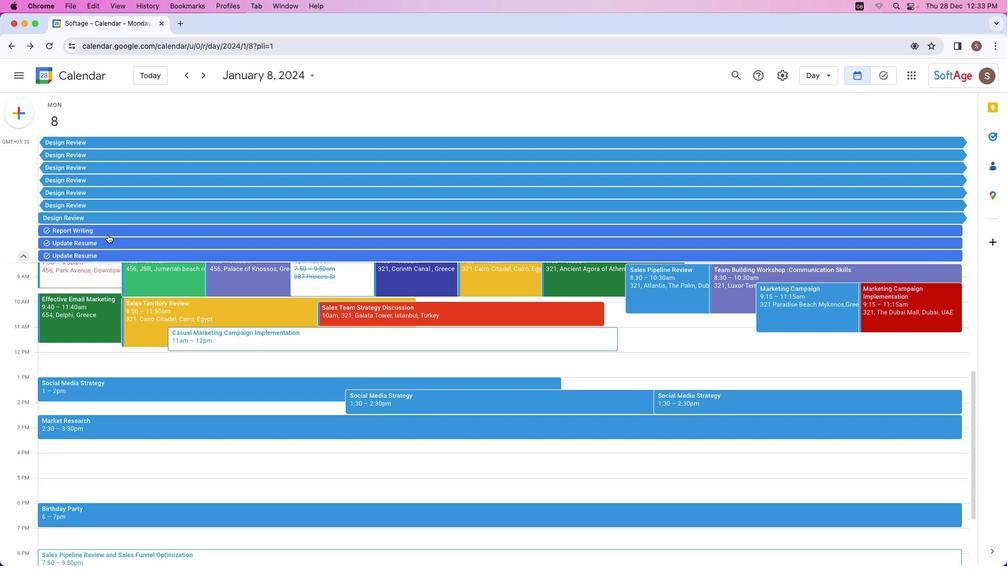 
Action: Mouse moved to (22, 251)
Screenshot: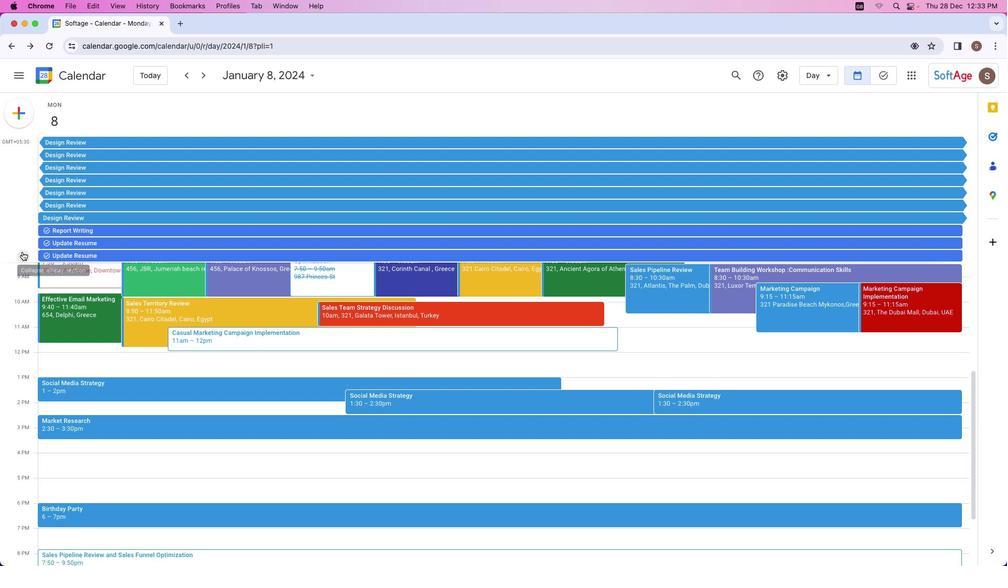 
Action: Mouse pressed left at (22, 251)
Screenshot: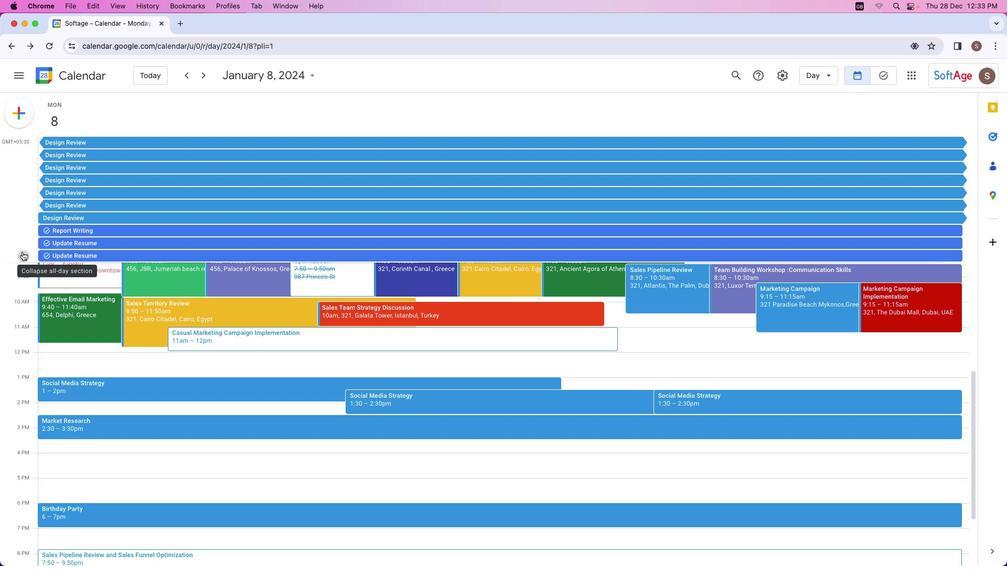
Action: Mouse moved to (54, 116)
Screenshot: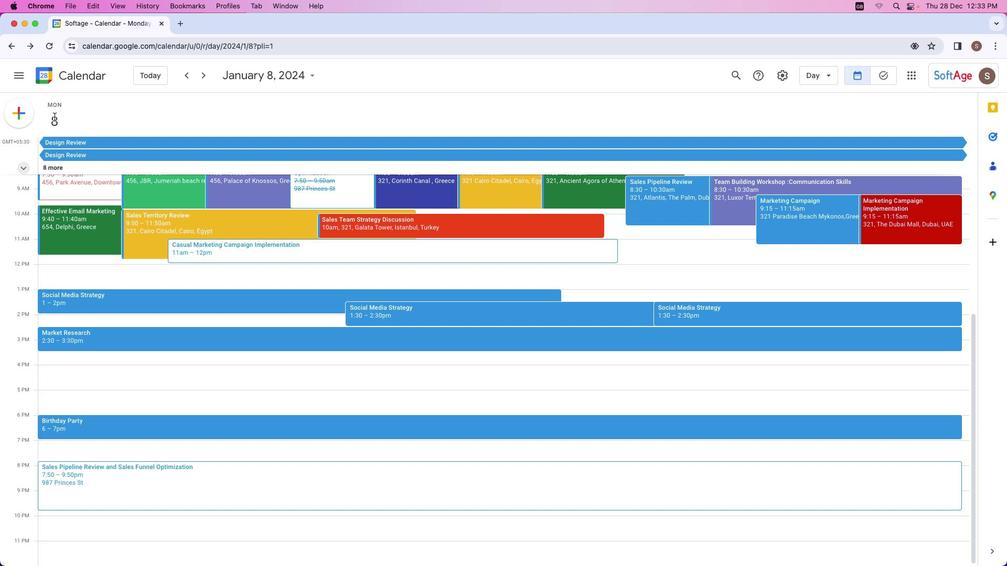 
Action: Mouse pressed left at (54, 116)
Screenshot: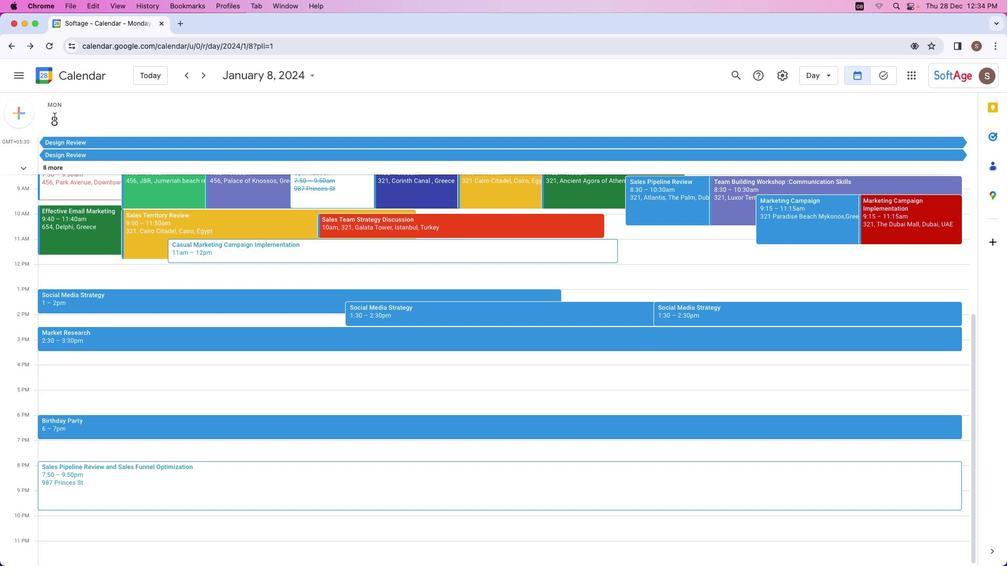 
Action: Mouse moved to (105, 114)
Screenshot: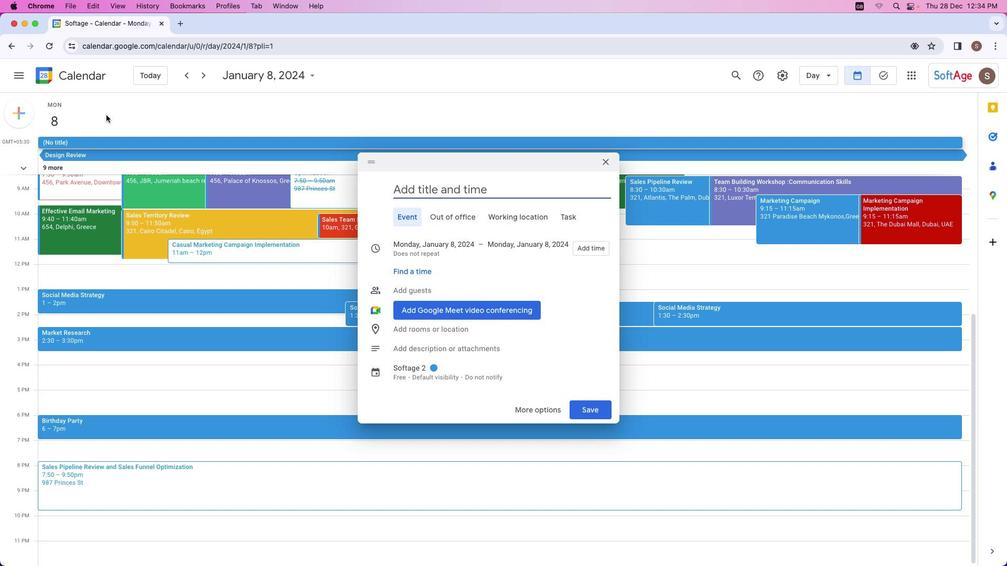 
Action: Mouse pressed left at (105, 114)
Screenshot: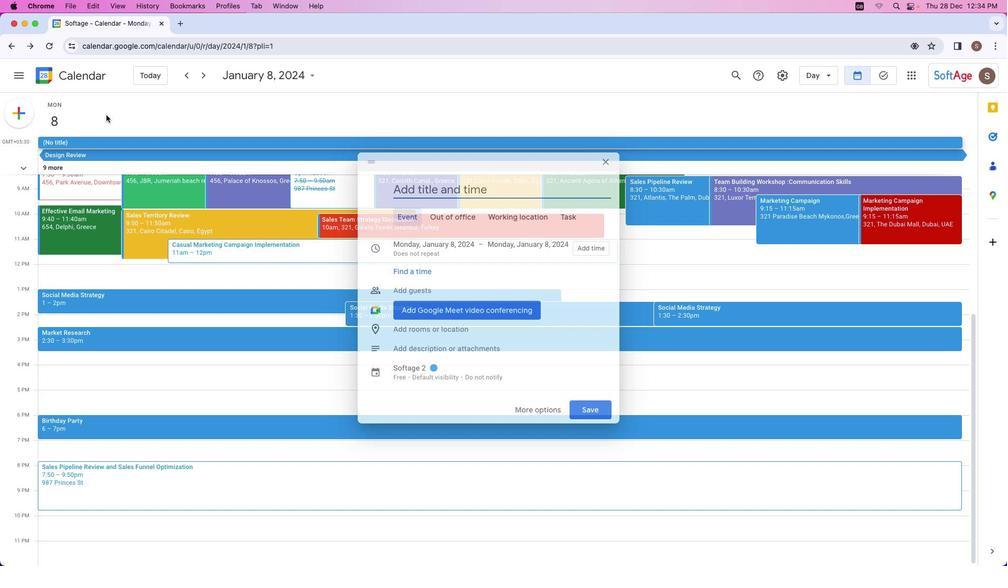 
Action: Mouse moved to (289, 87)
Screenshot: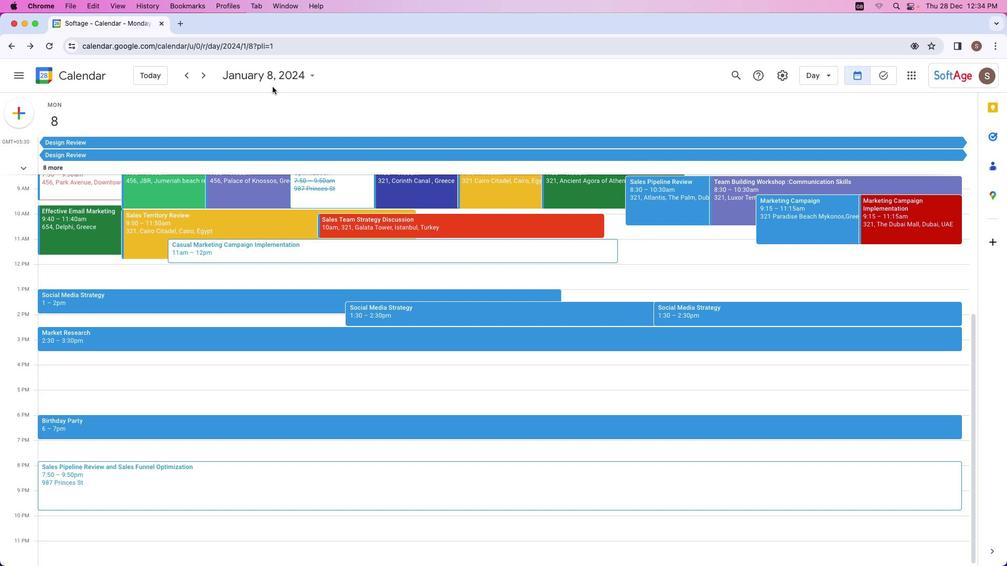 
